 Task: Add a signature Alexandra Wilson containing Sincerely, Alexandra Wilson to email address softage.4@softage.net and add a label Finances
Action: Mouse moved to (1016, 84)
Screenshot: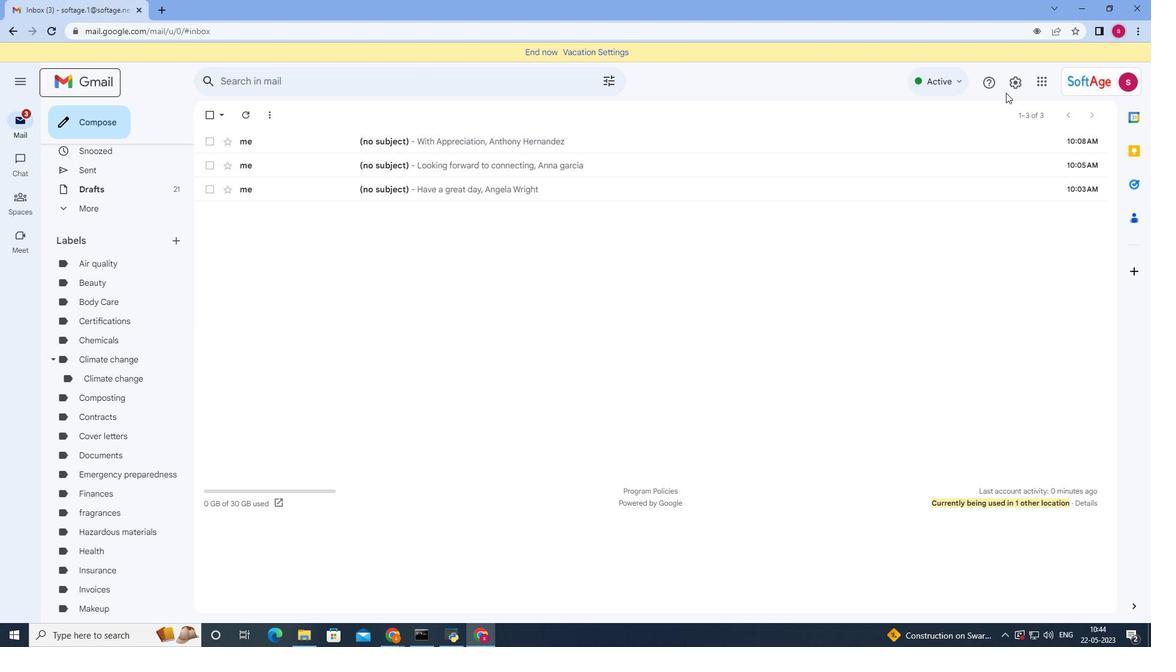 
Action: Mouse pressed left at (1016, 84)
Screenshot: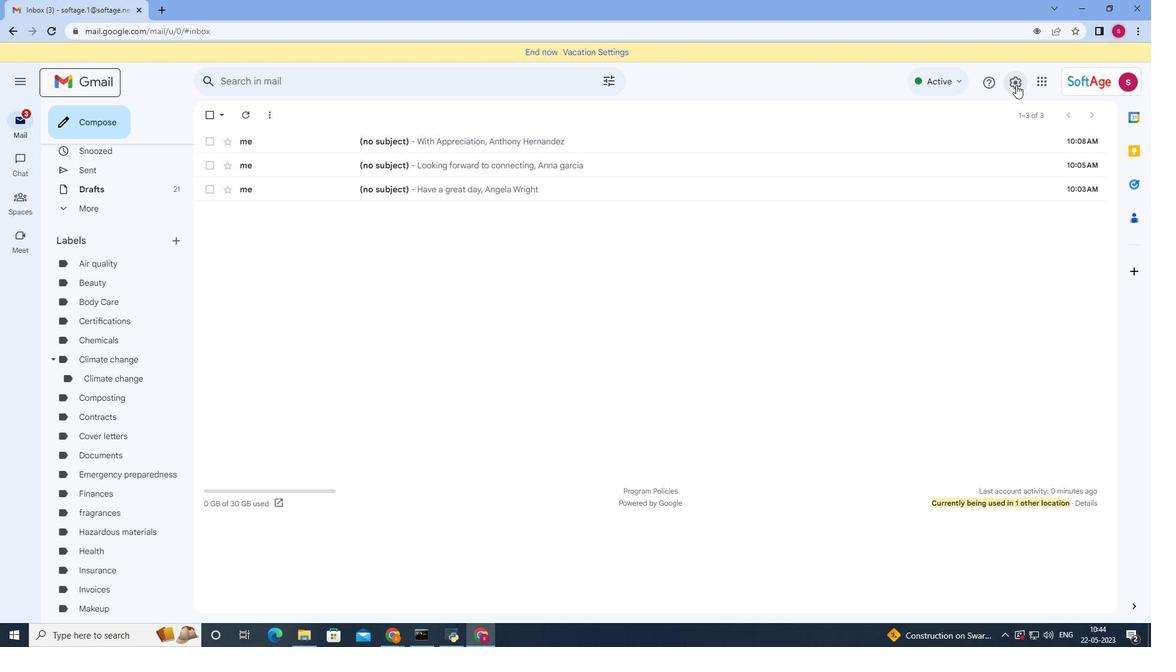 
Action: Mouse moved to (1055, 137)
Screenshot: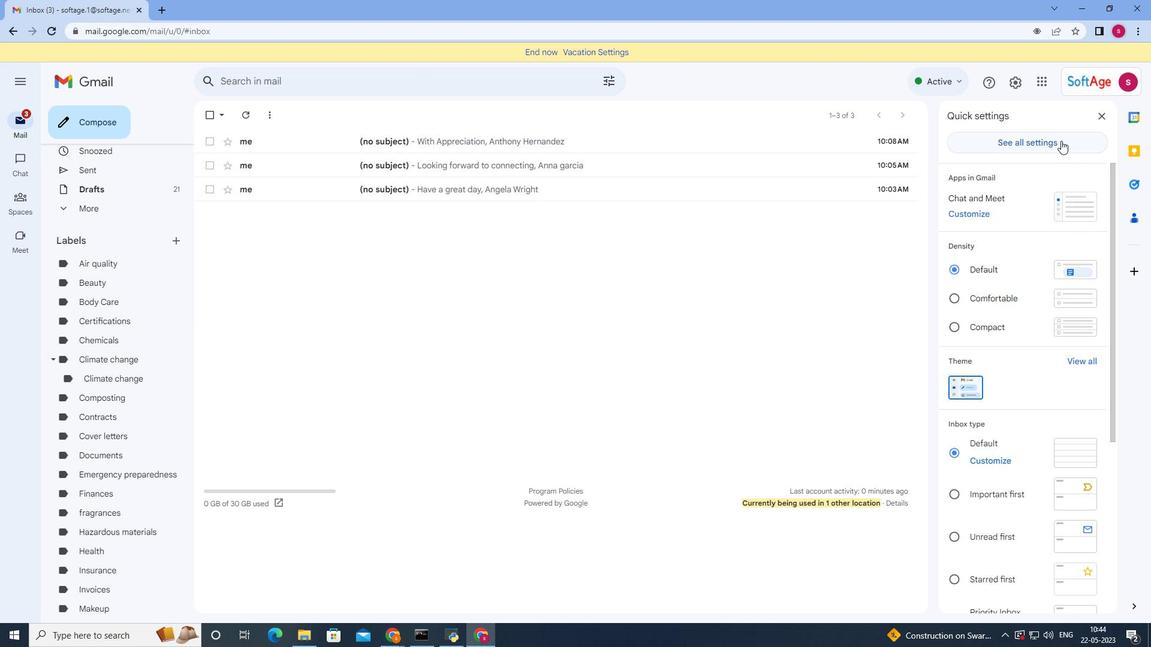 
Action: Mouse pressed left at (1055, 137)
Screenshot: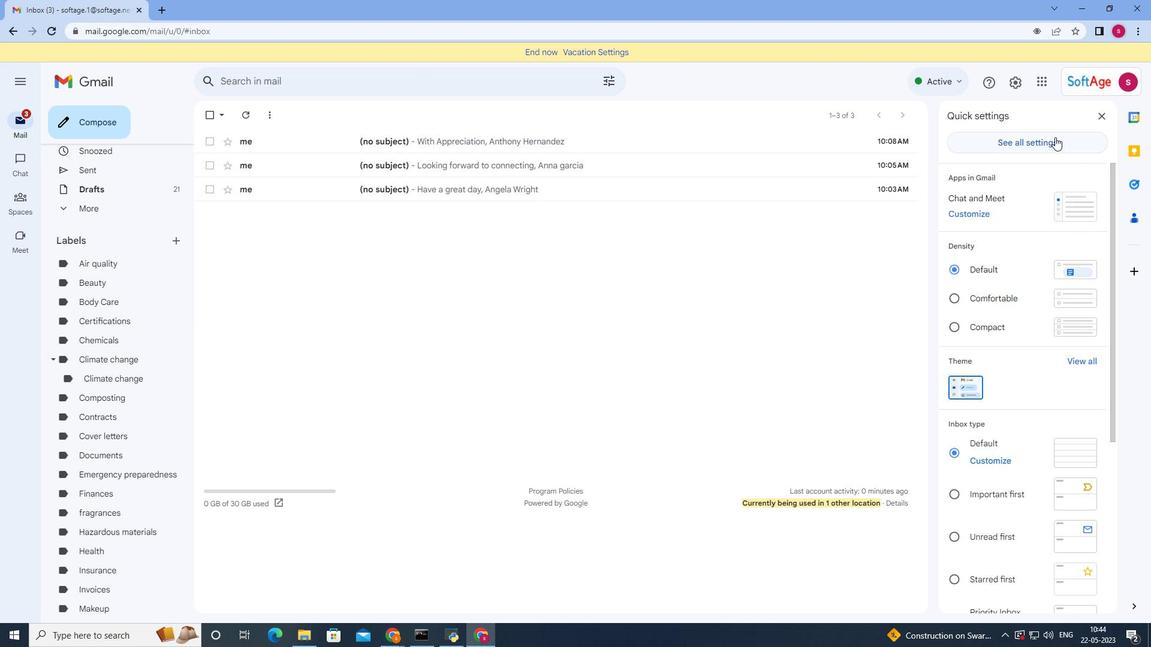 
Action: Mouse moved to (467, 238)
Screenshot: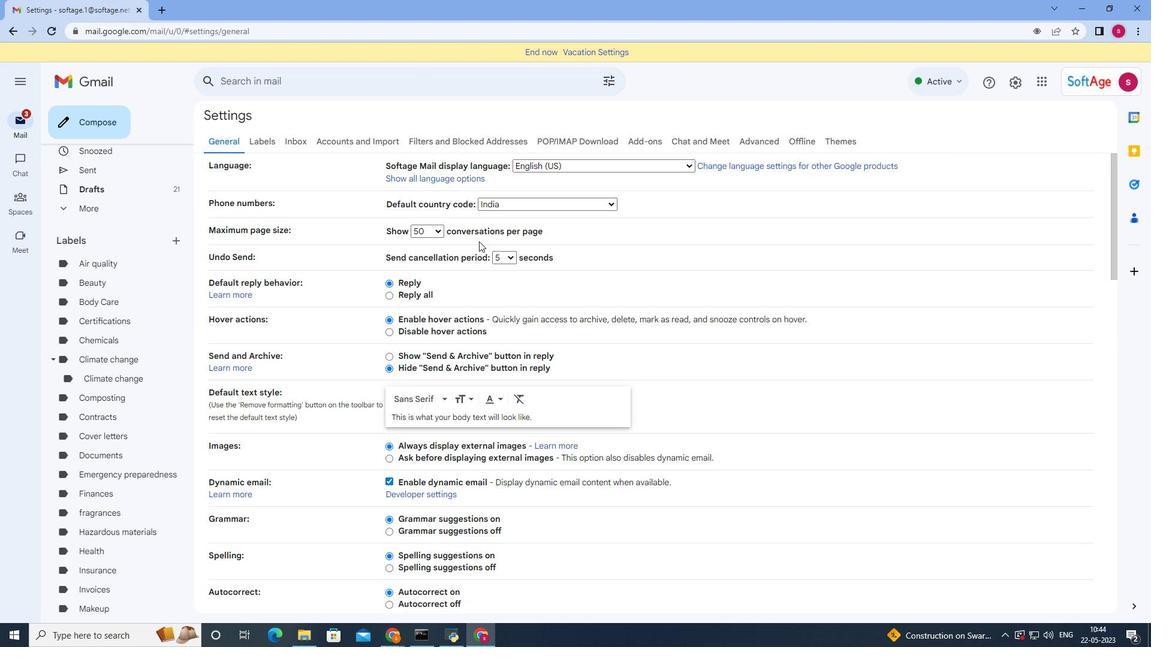 
Action: Mouse scrolled (467, 238) with delta (0, 0)
Screenshot: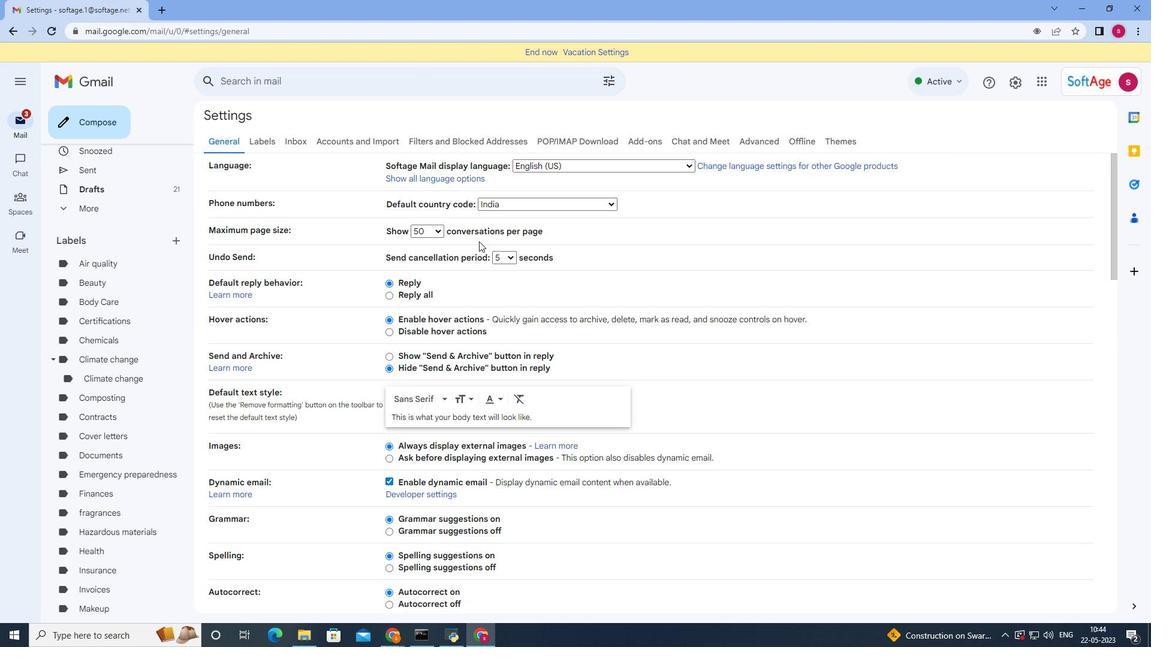 
Action: Mouse moved to (467, 238)
Screenshot: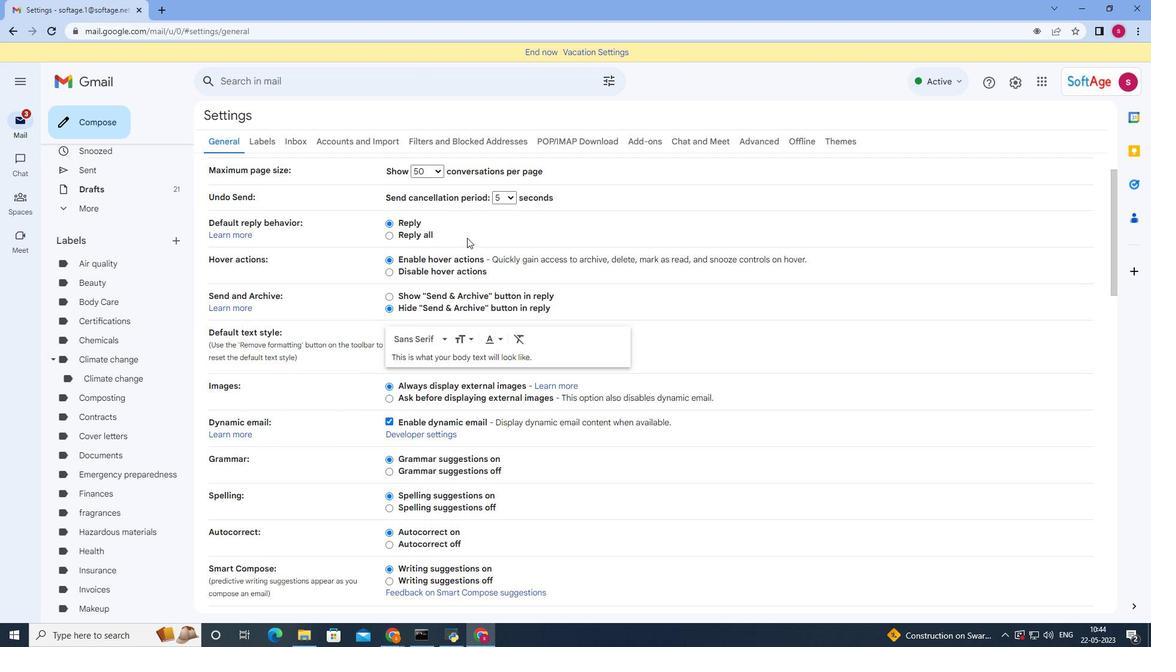 
Action: Mouse scrolled (467, 237) with delta (0, 0)
Screenshot: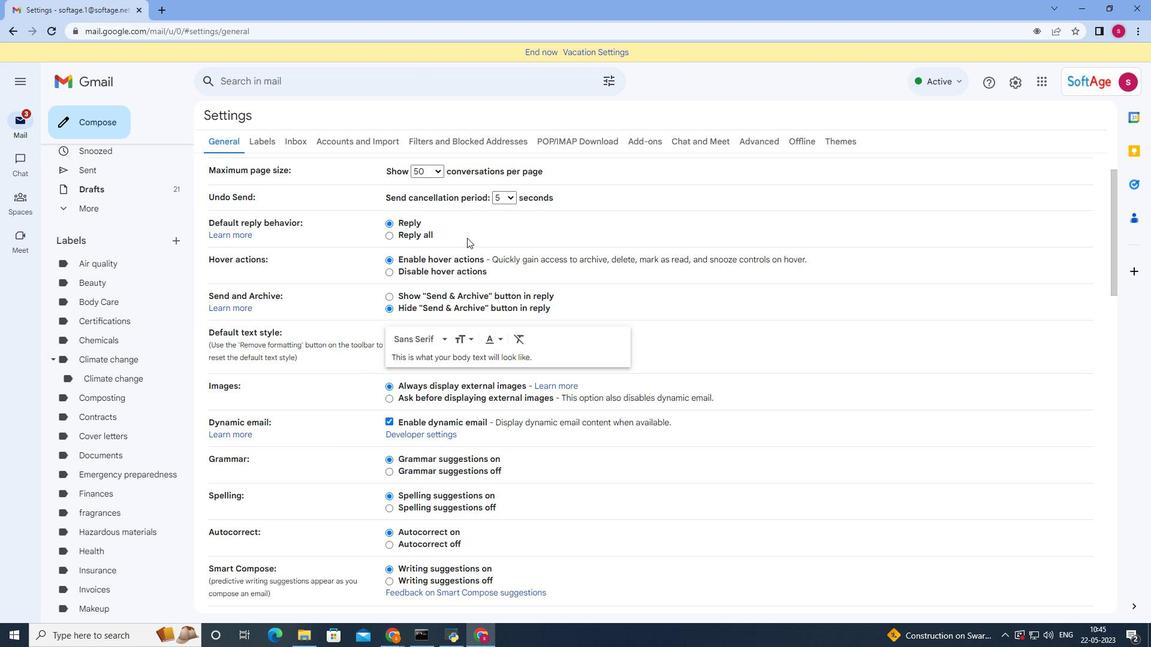 
Action: Mouse scrolled (467, 237) with delta (0, 0)
Screenshot: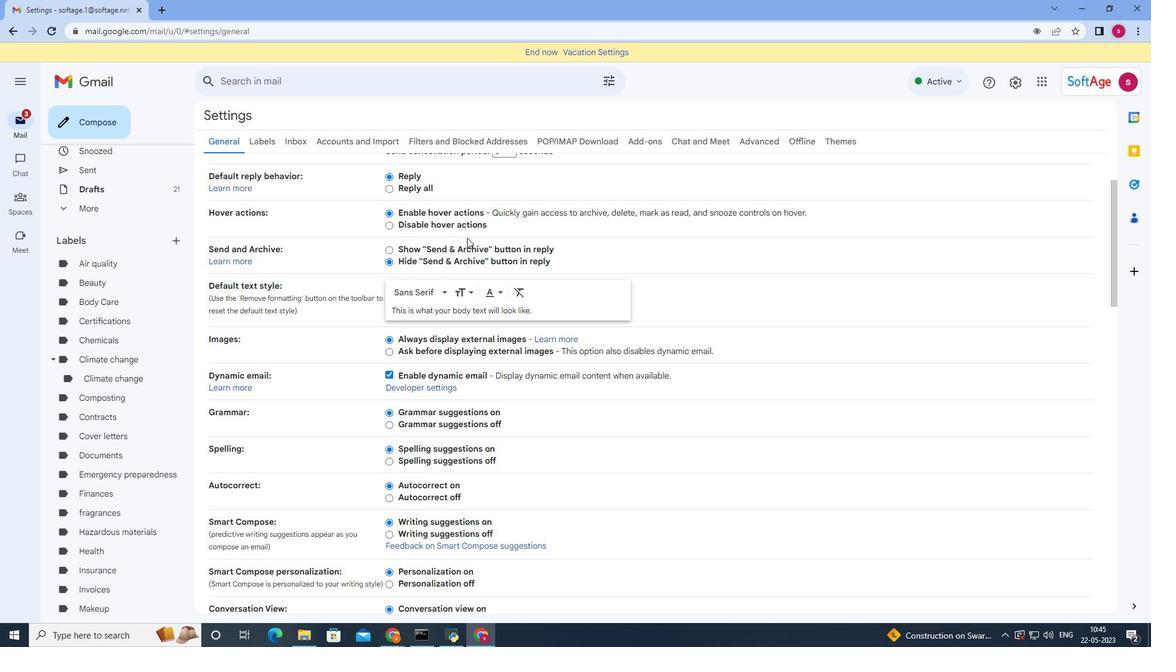 
Action: Mouse scrolled (467, 237) with delta (0, 0)
Screenshot: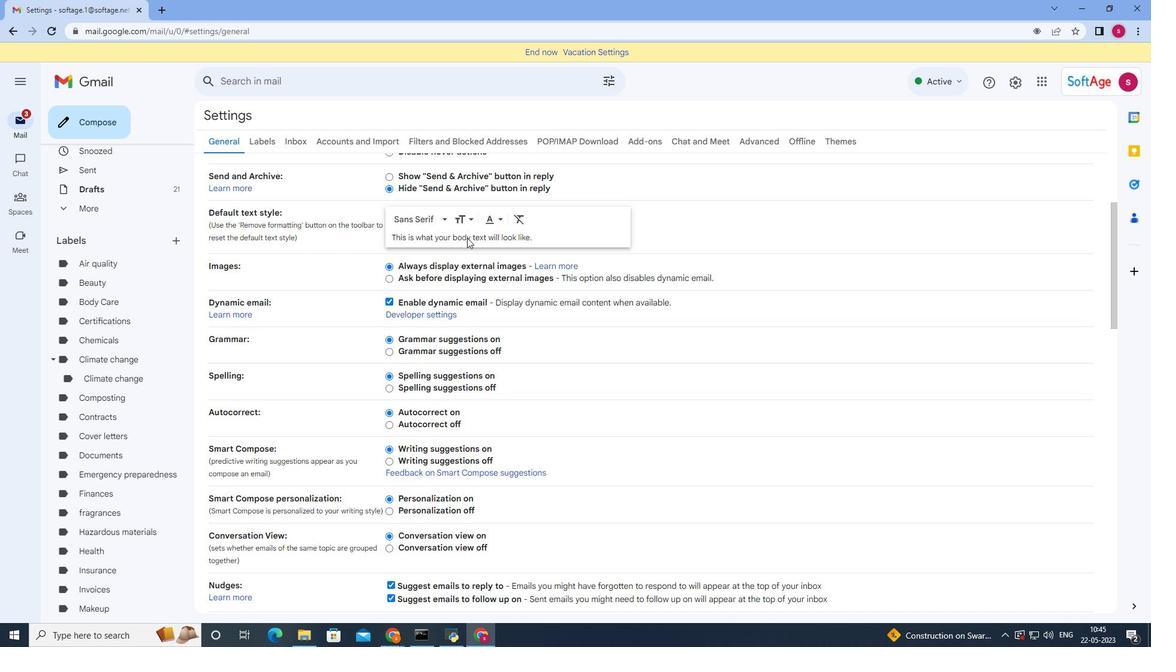 
Action: Mouse moved to (468, 236)
Screenshot: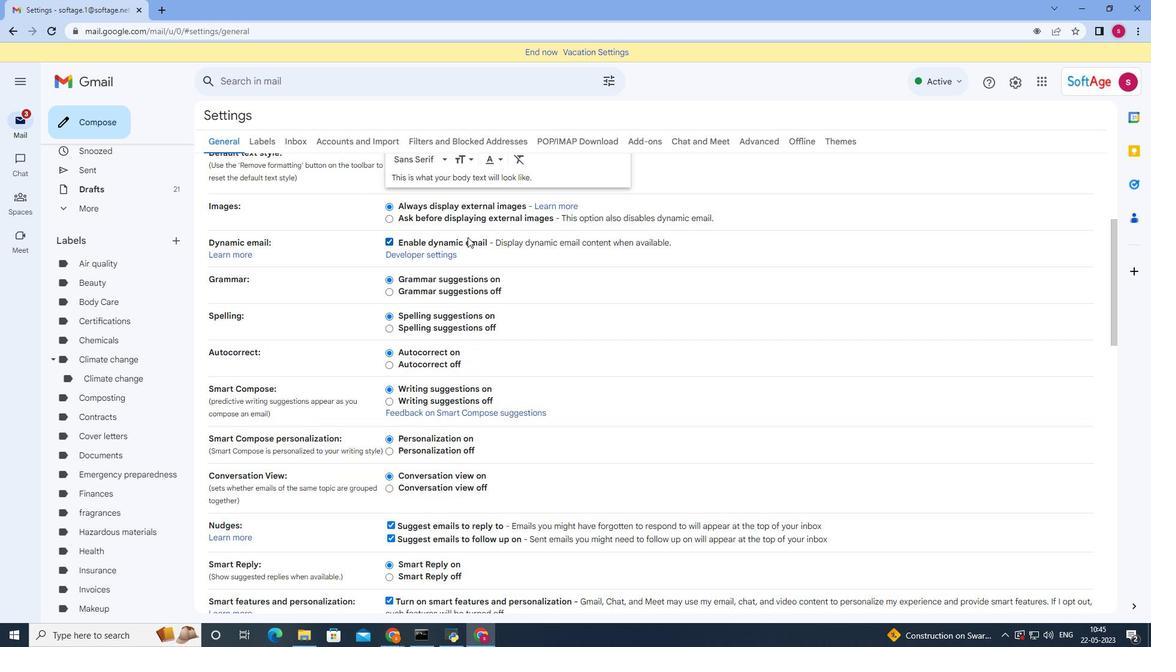 
Action: Mouse scrolled (468, 236) with delta (0, 0)
Screenshot: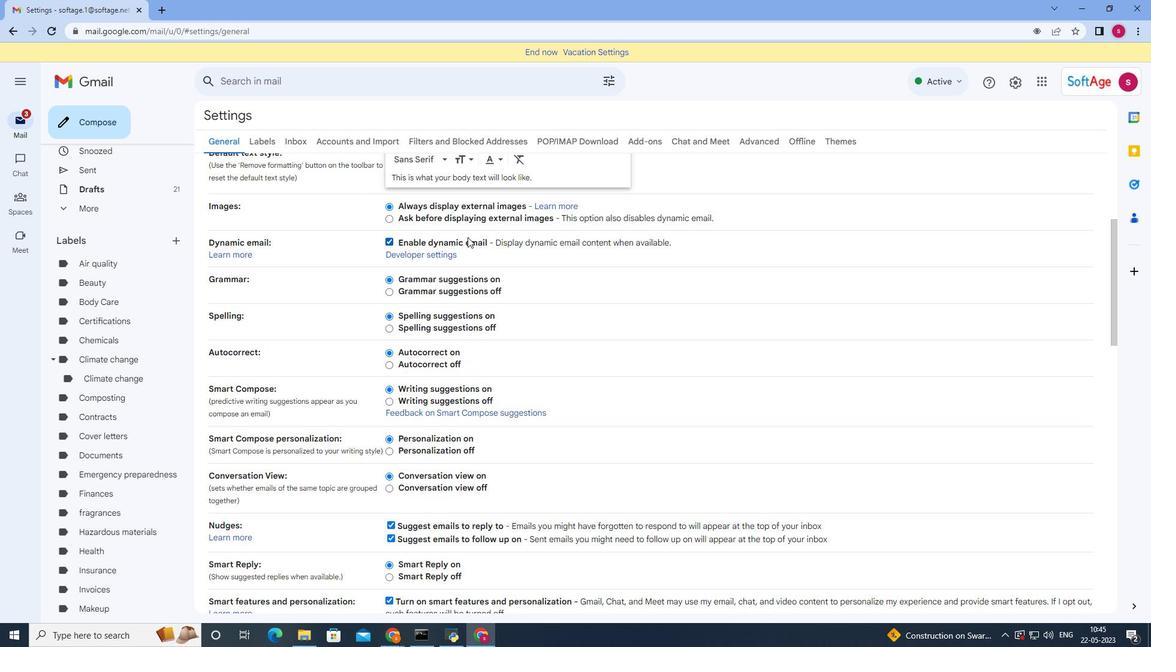 
Action: Mouse moved to (468, 236)
Screenshot: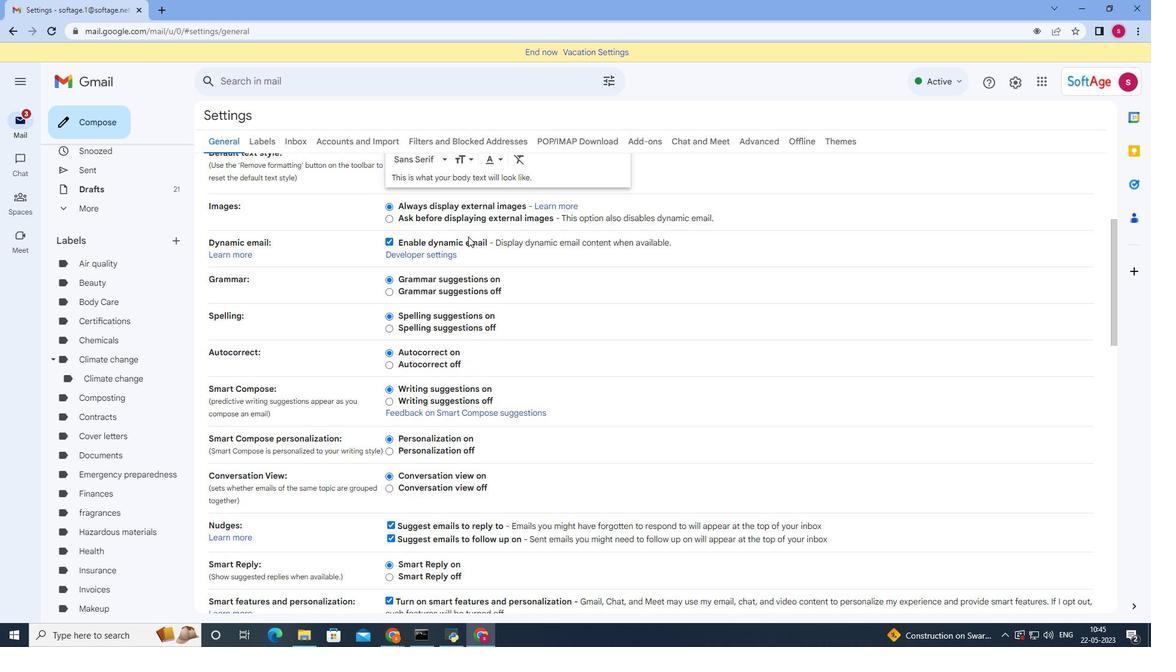 
Action: Mouse scrolled (468, 236) with delta (0, 0)
Screenshot: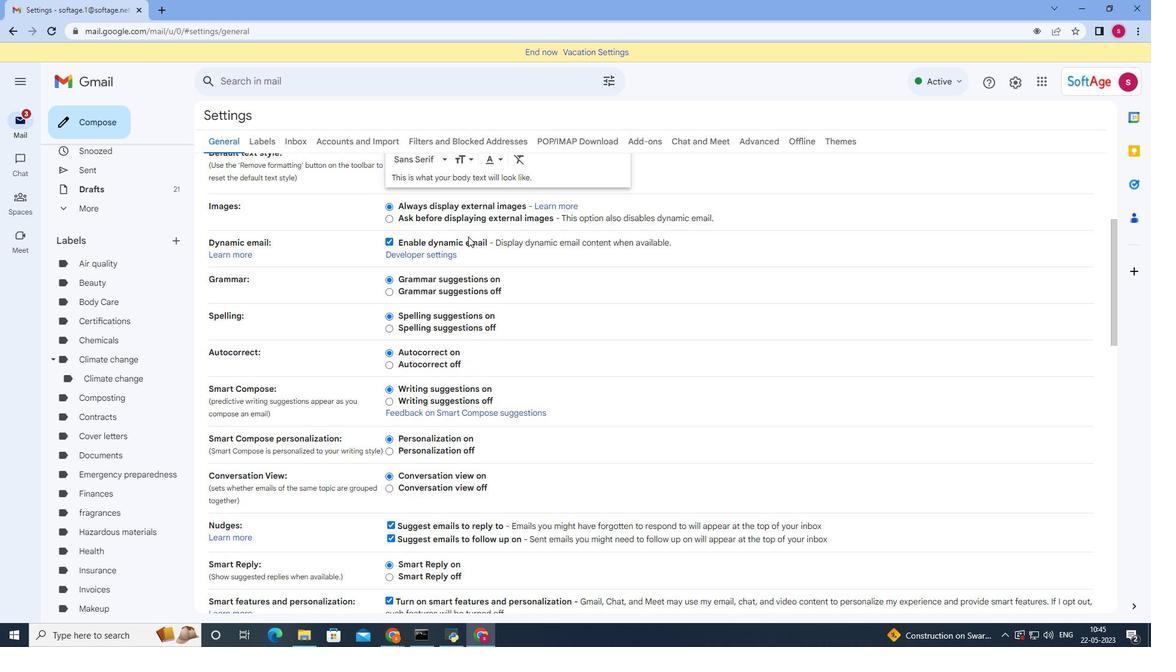 
Action: Mouse scrolled (468, 236) with delta (0, 0)
Screenshot: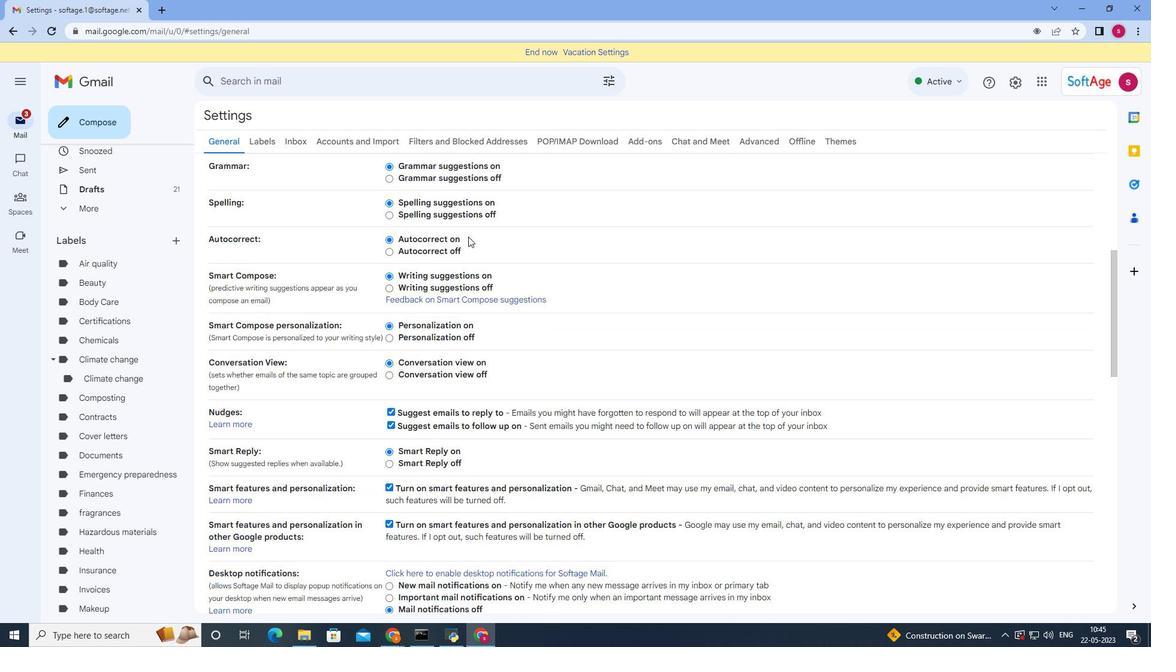 
Action: Mouse moved to (468, 236)
Screenshot: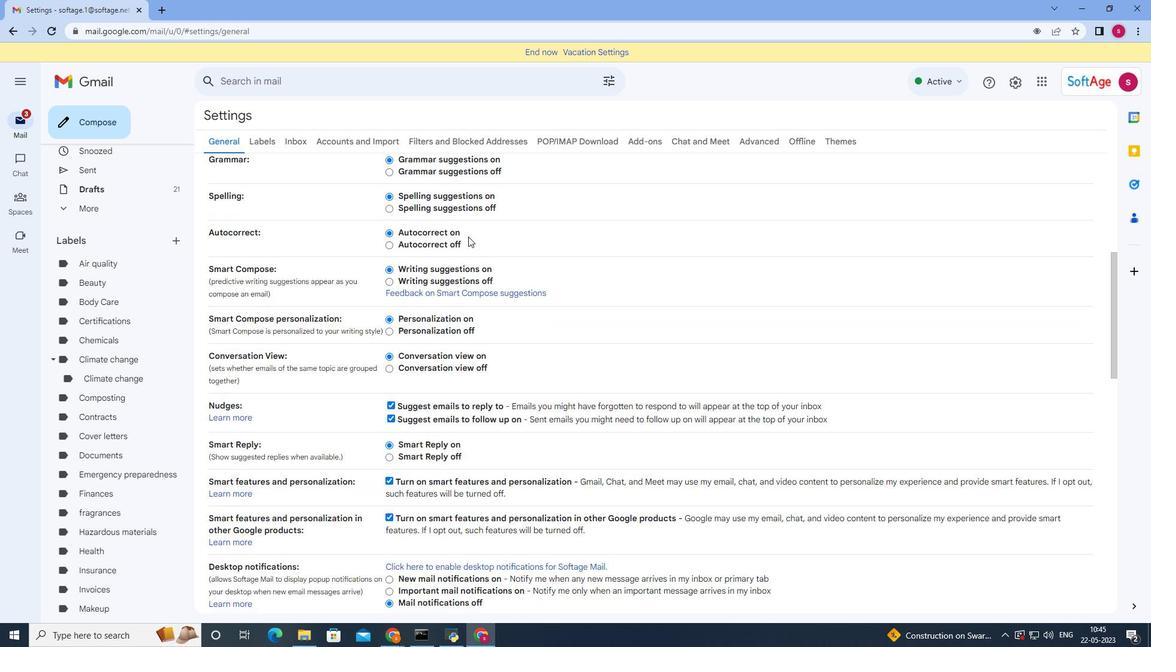 
Action: Mouse scrolled (468, 236) with delta (0, 0)
Screenshot: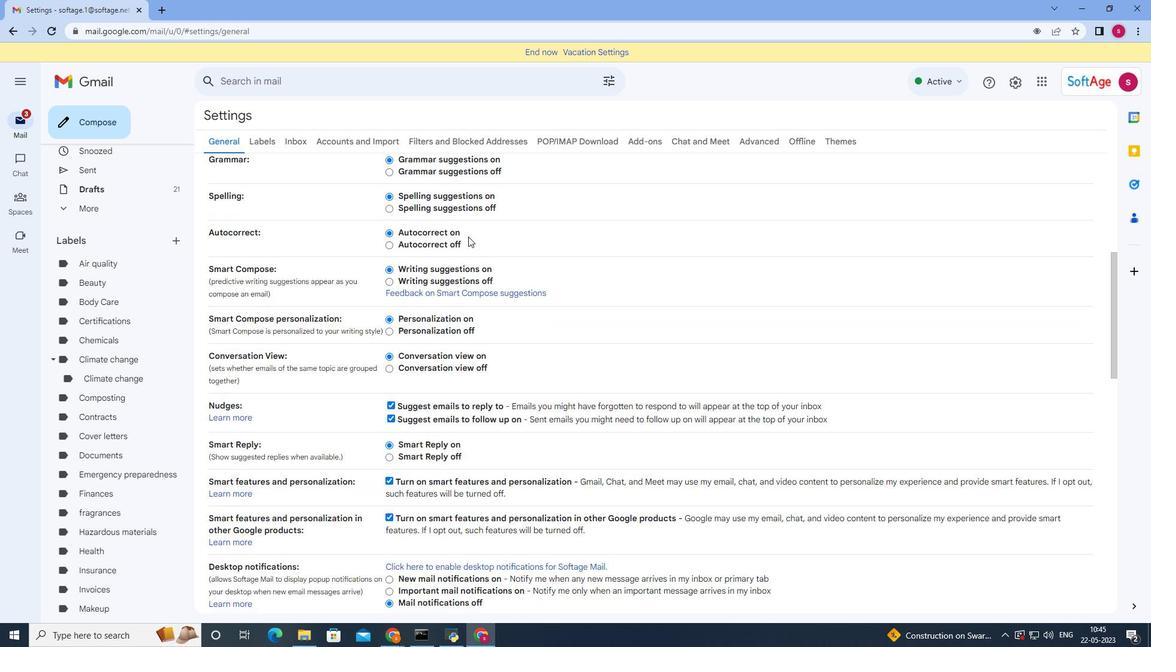 
Action: Mouse moved to (468, 237)
Screenshot: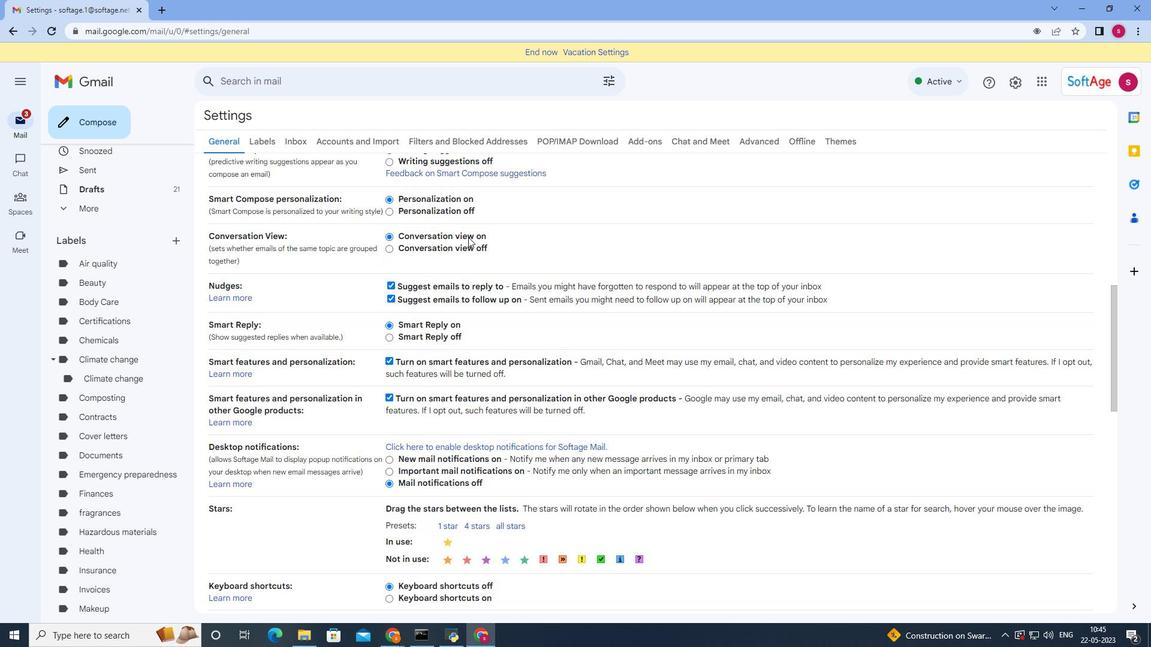 
Action: Mouse scrolled (468, 236) with delta (0, 0)
Screenshot: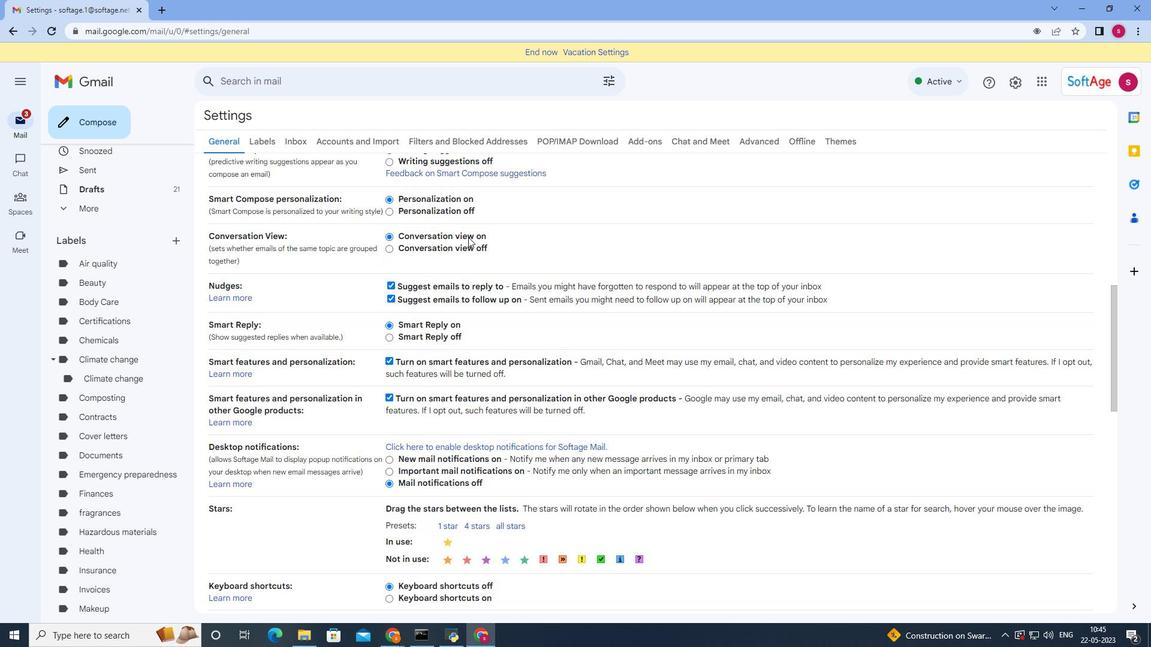 
Action: Mouse moved to (468, 238)
Screenshot: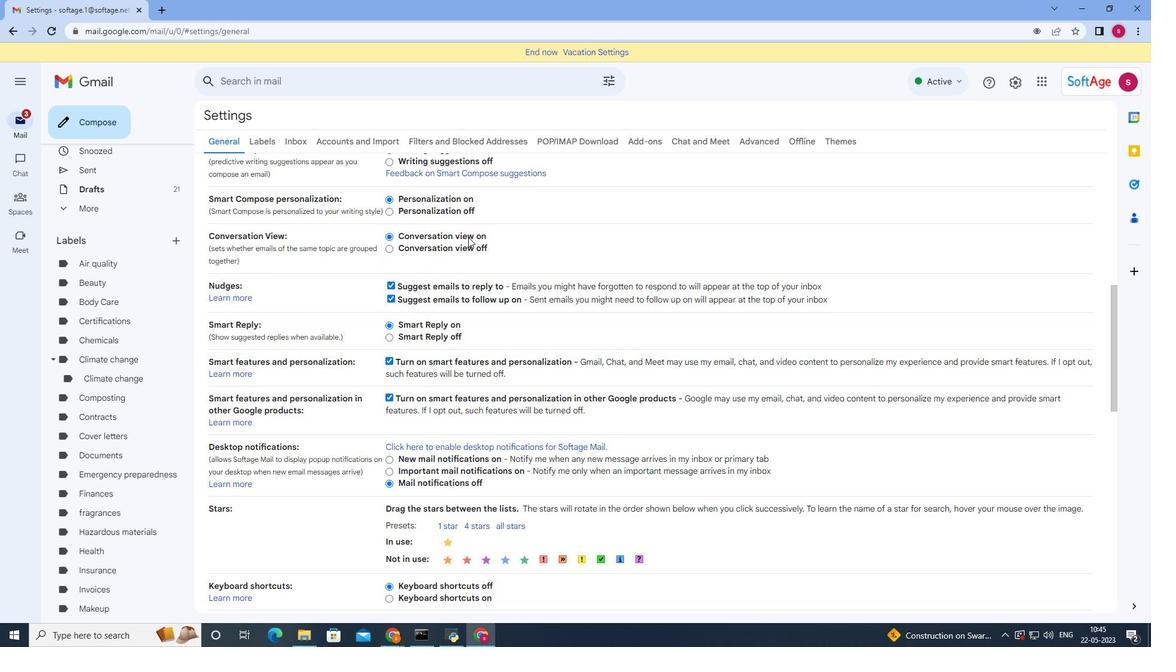 
Action: Mouse scrolled (468, 238) with delta (0, 0)
Screenshot: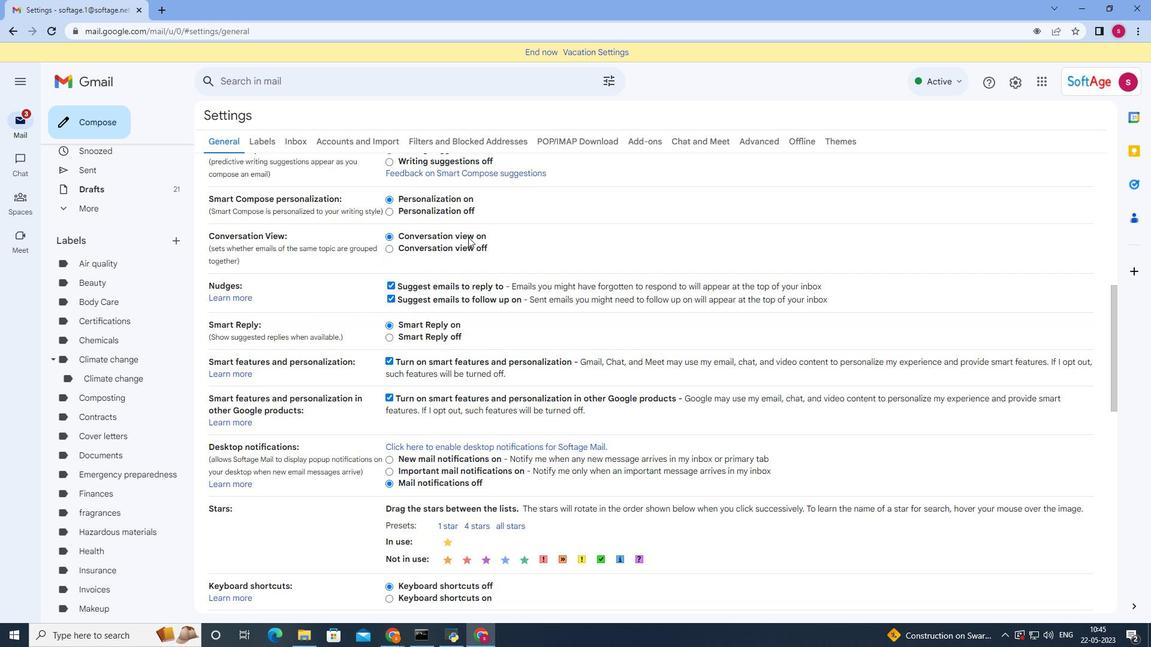 
Action: Mouse moved to (468, 238)
Screenshot: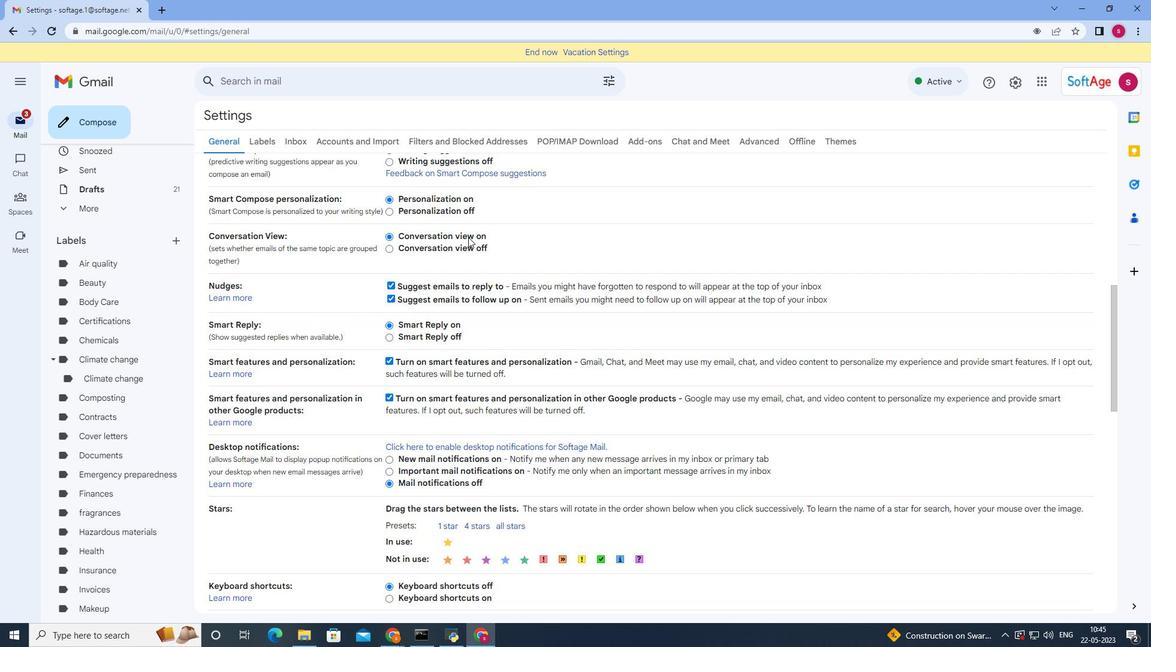 
Action: Mouse scrolled (468, 238) with delta (0, 0)
Screenshot: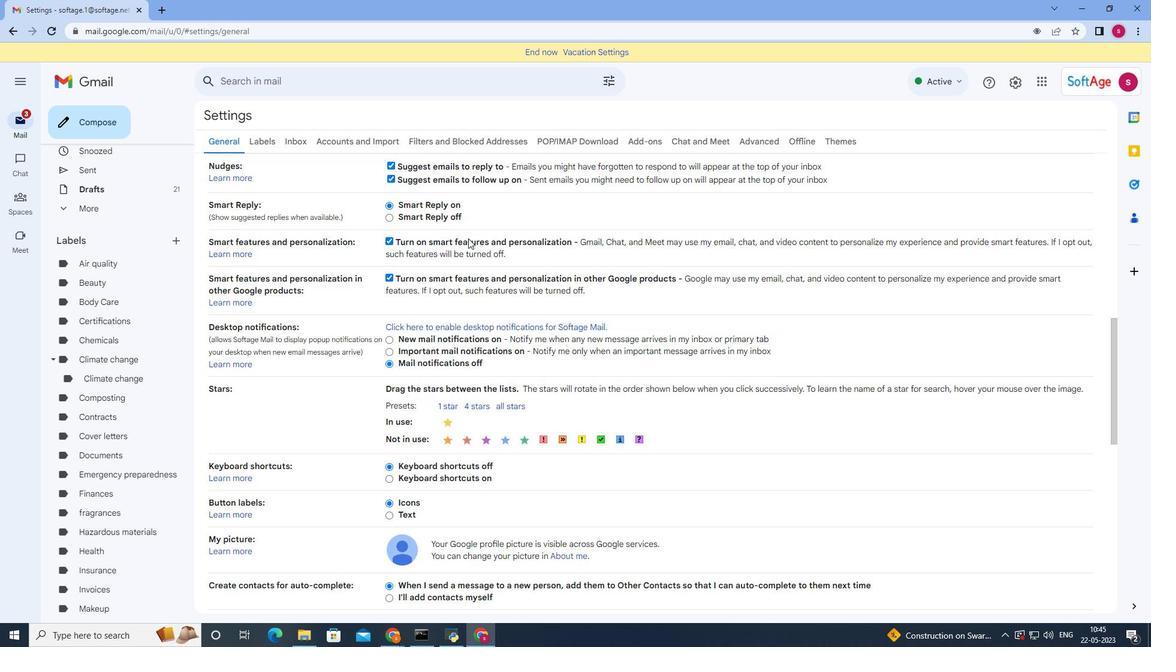 
Action: Mouse moved to (468, 239)
Screenshot: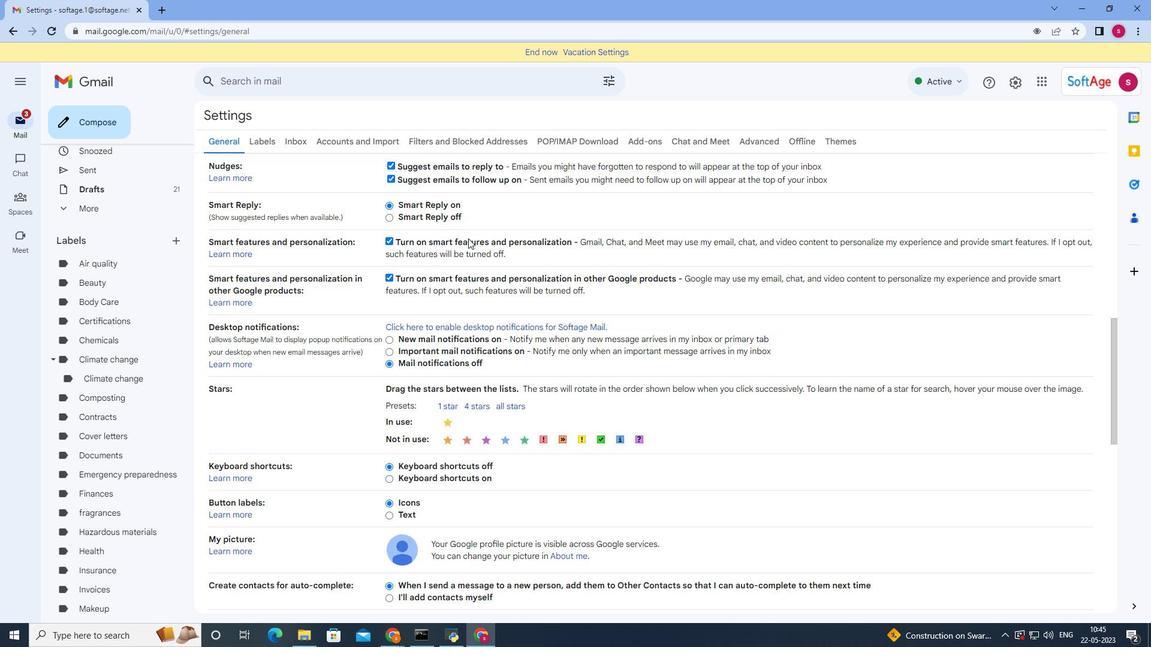 
Action: Mouse scrolled (468, 238) with delta (0, 0)
Screenshot: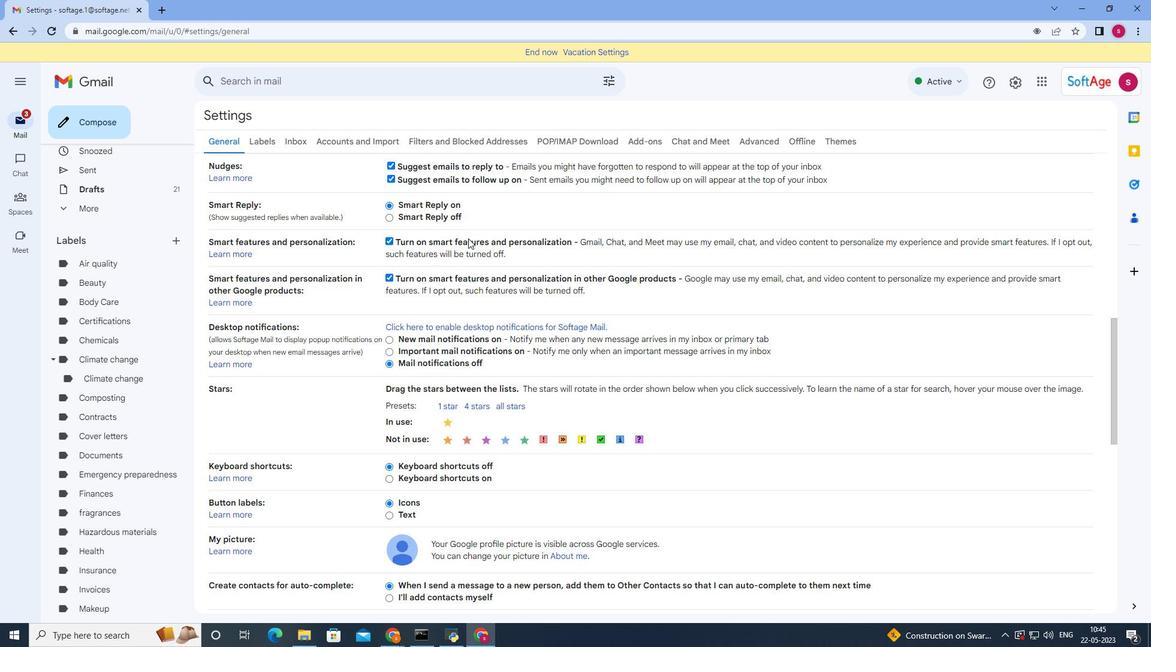 
Action: Mouse moved to (468, 239)
Screenshot: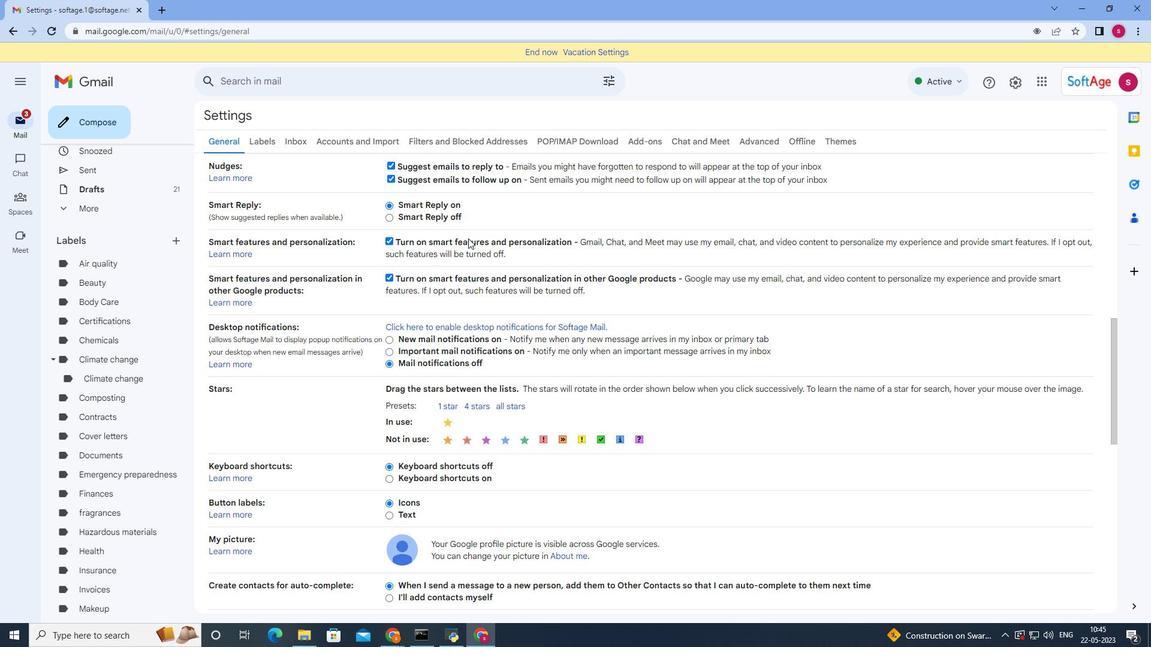 
Action: Mouse scrolled (468, 238) with delta (0, 0)
Screenshot: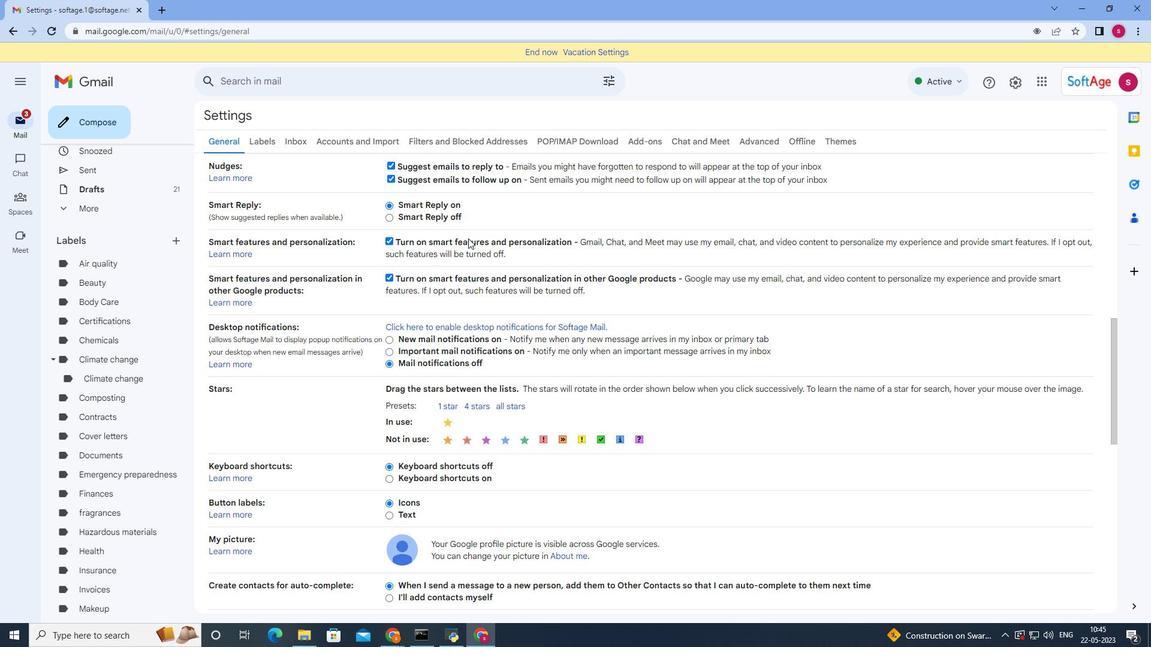 
Action: Mouse moved to (468, 239)
Screenshot: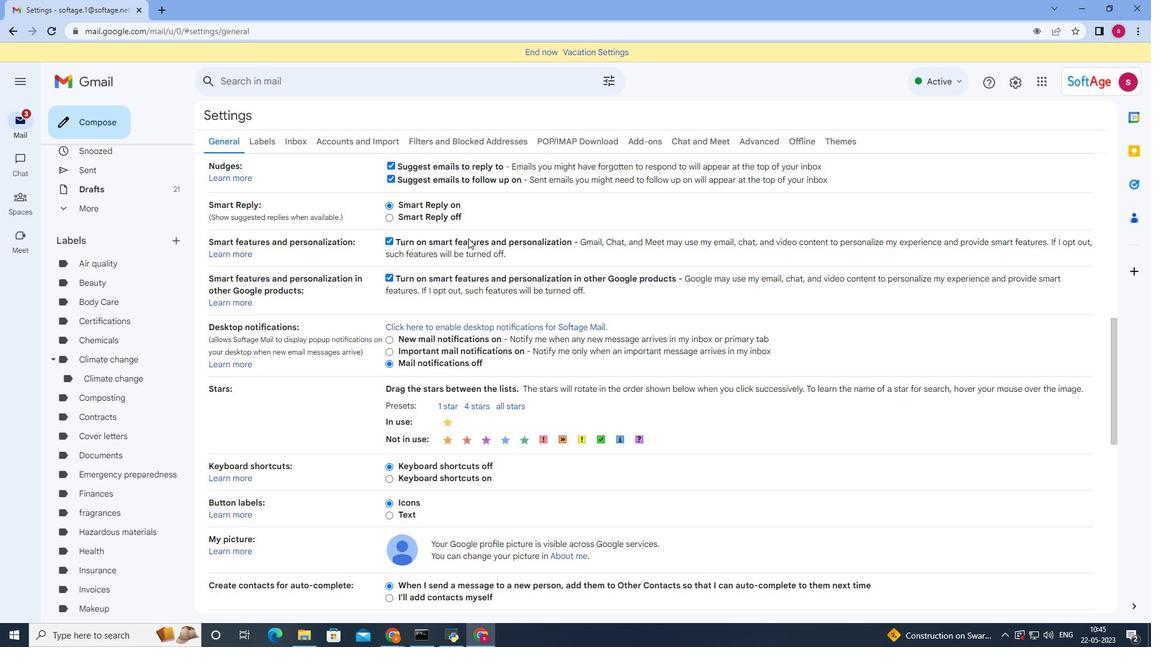 
Action: Mouse scrolled (468, 239) with delta (0, 0)
Screenshot: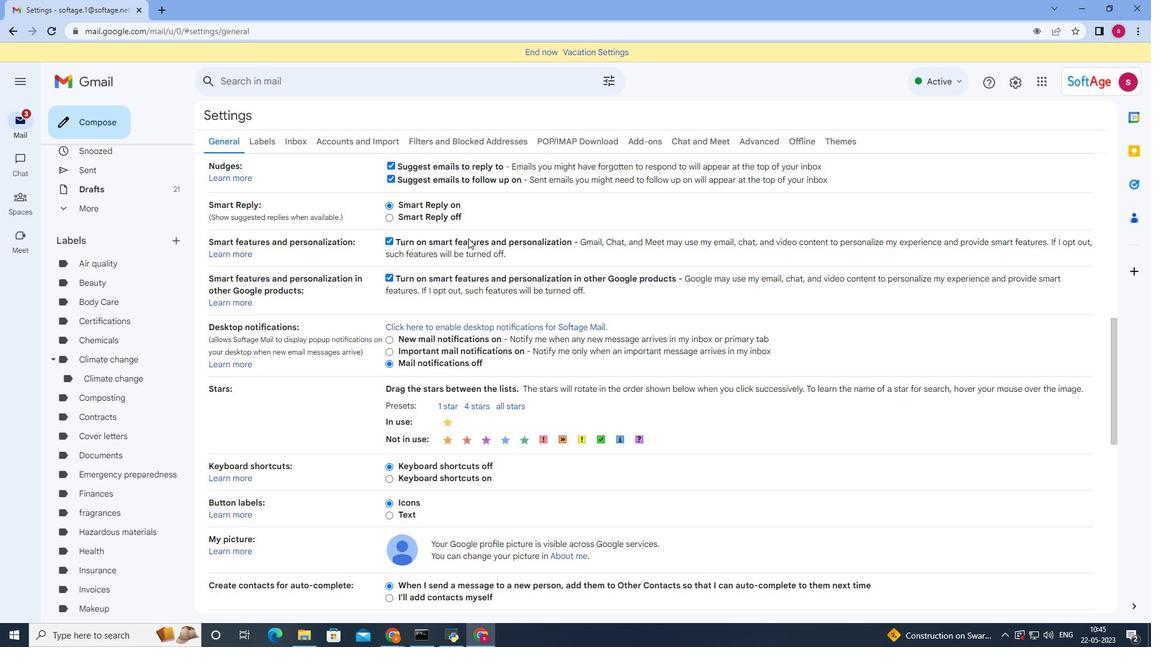
Action: Mouse moved to (468, 241)
Screenshot: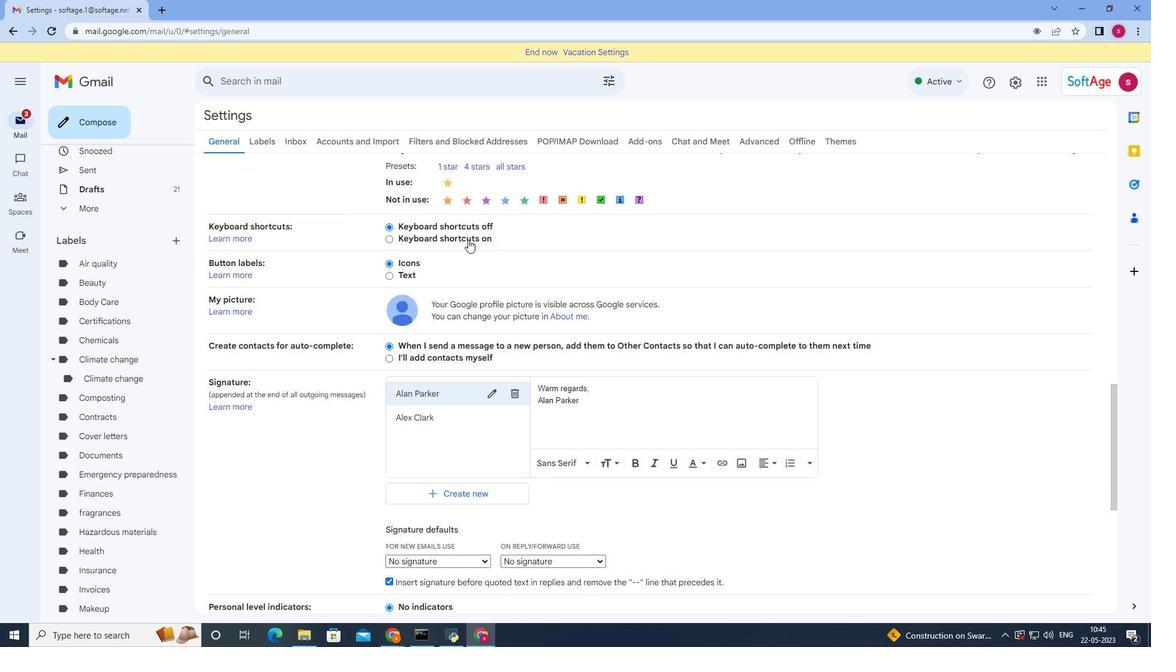 
Action: Mouse scrolled (468, 241) with delta (0, 0)
Screenshot: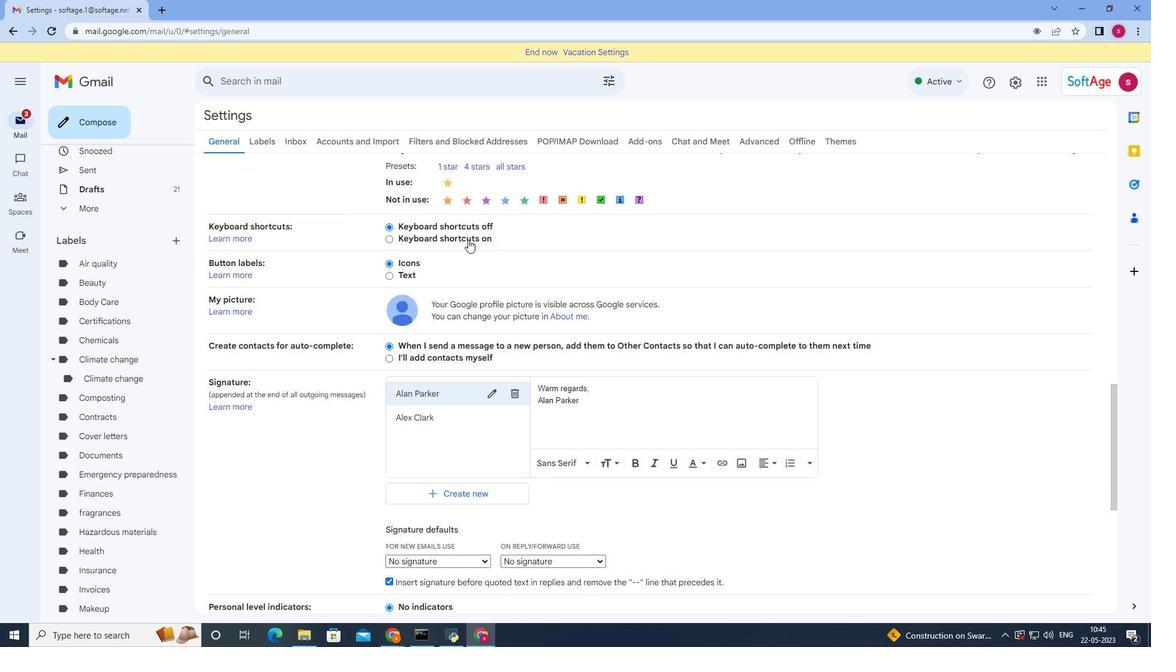
Action: Mouse moved to (468, 242)
Screenshot: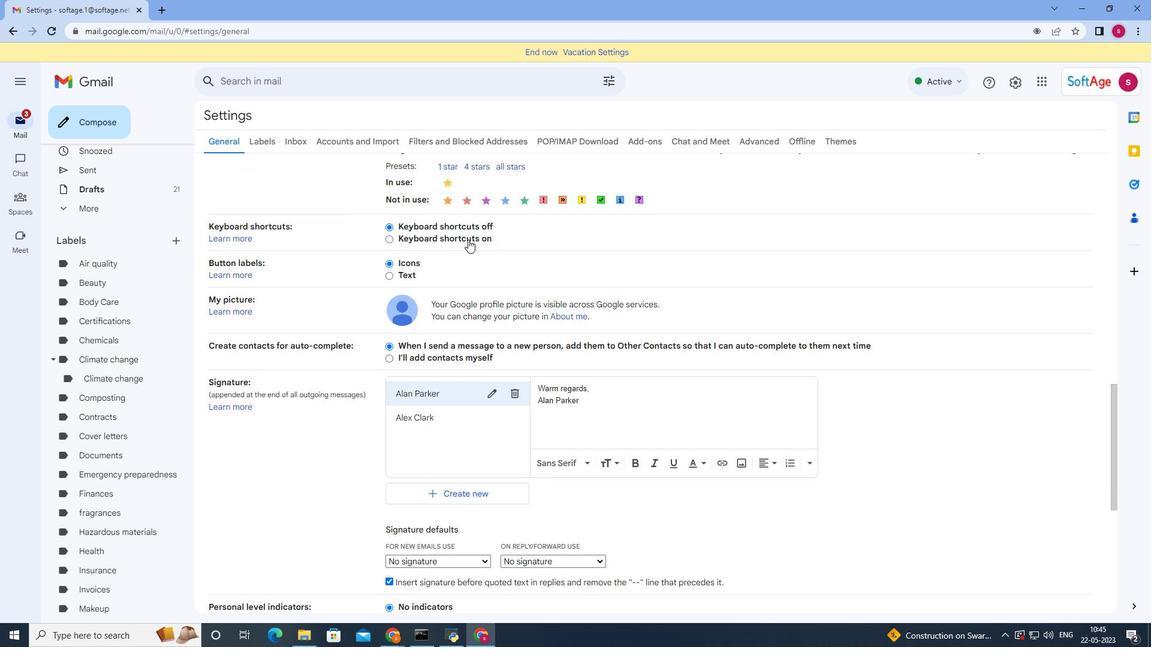
Action: Mouse scrolled (468, 242) with delta (0, 0)
Screenshot: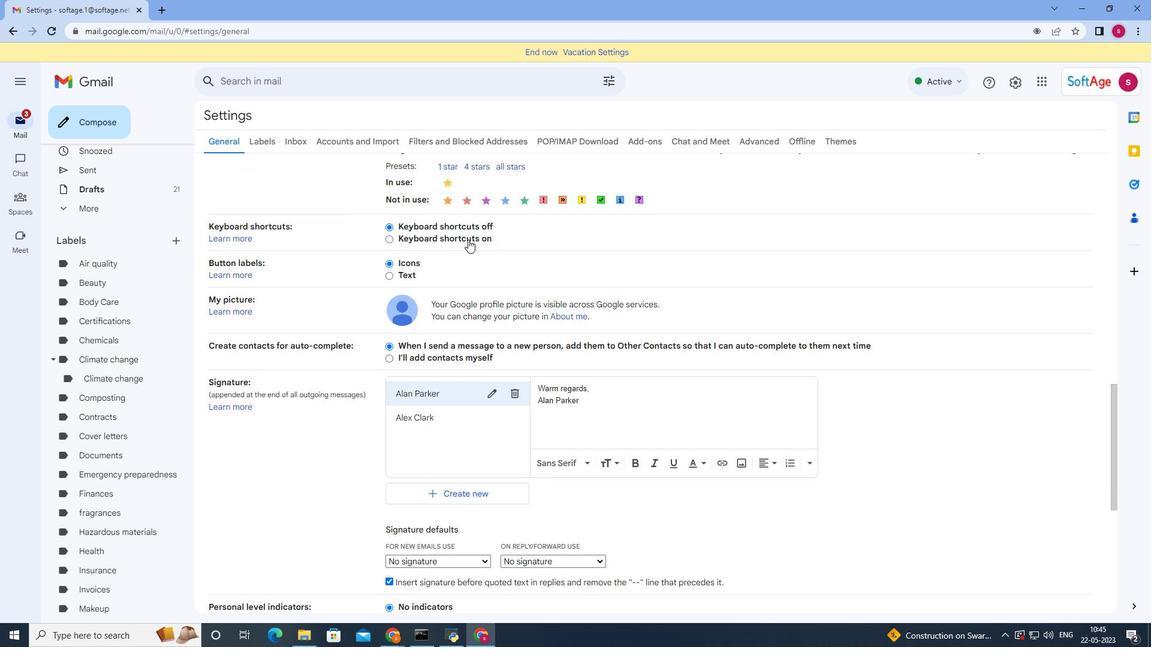 
Action: Mouse moved to (468, 243)
Screenshot: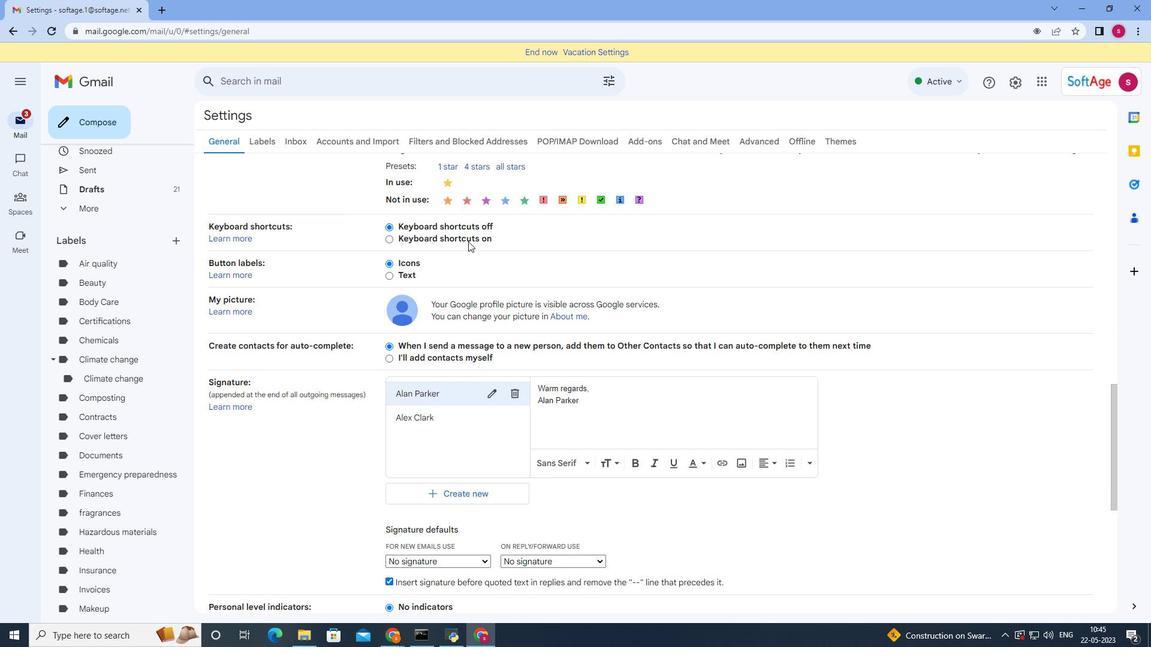
Action: Mouse scrolled (468, 242) with delta (0, 0)
Screenshot: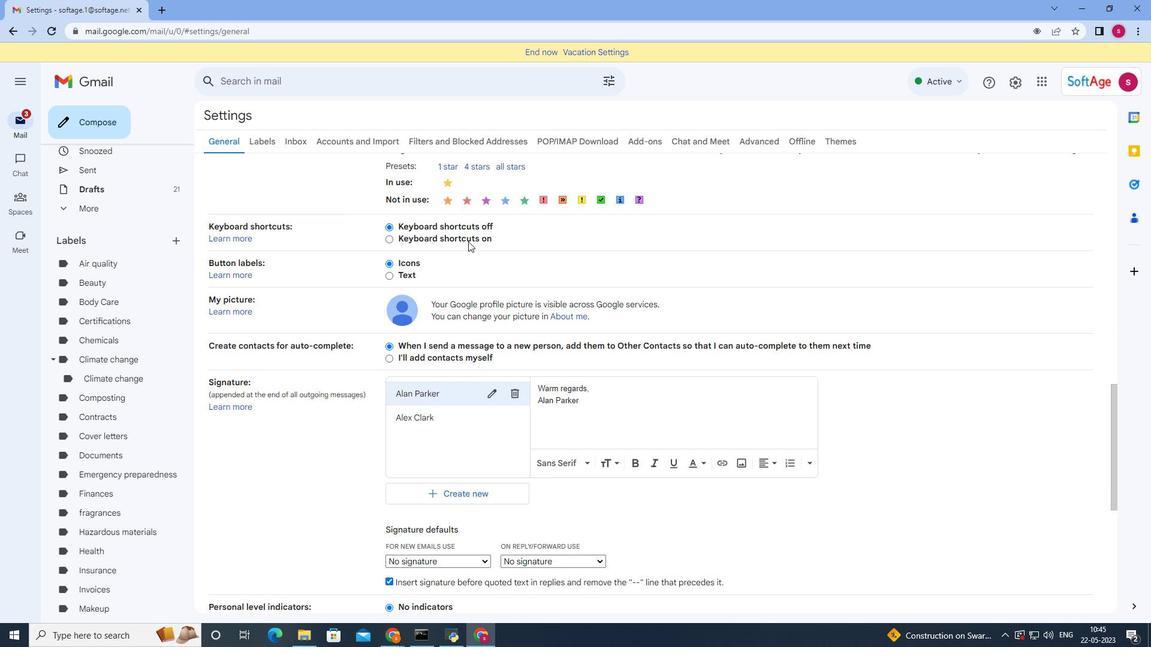 
Action: Mouse moved to (476, 320)
Screenshot: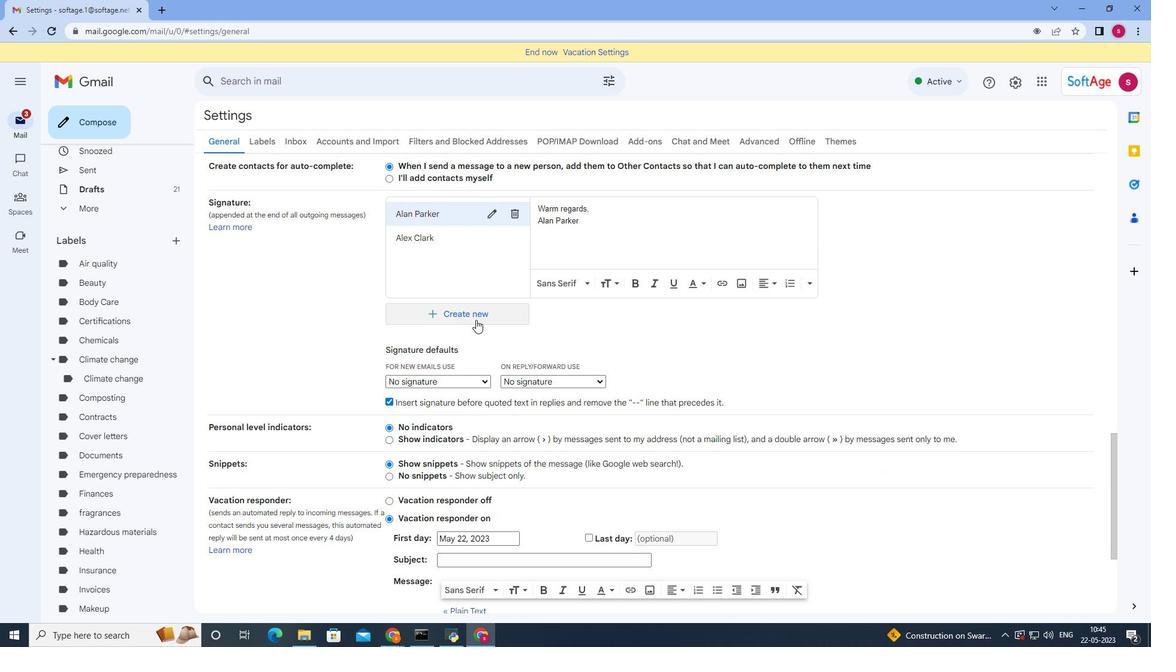 
Action: Mouse pressed left at (476, 320)
Screenshot: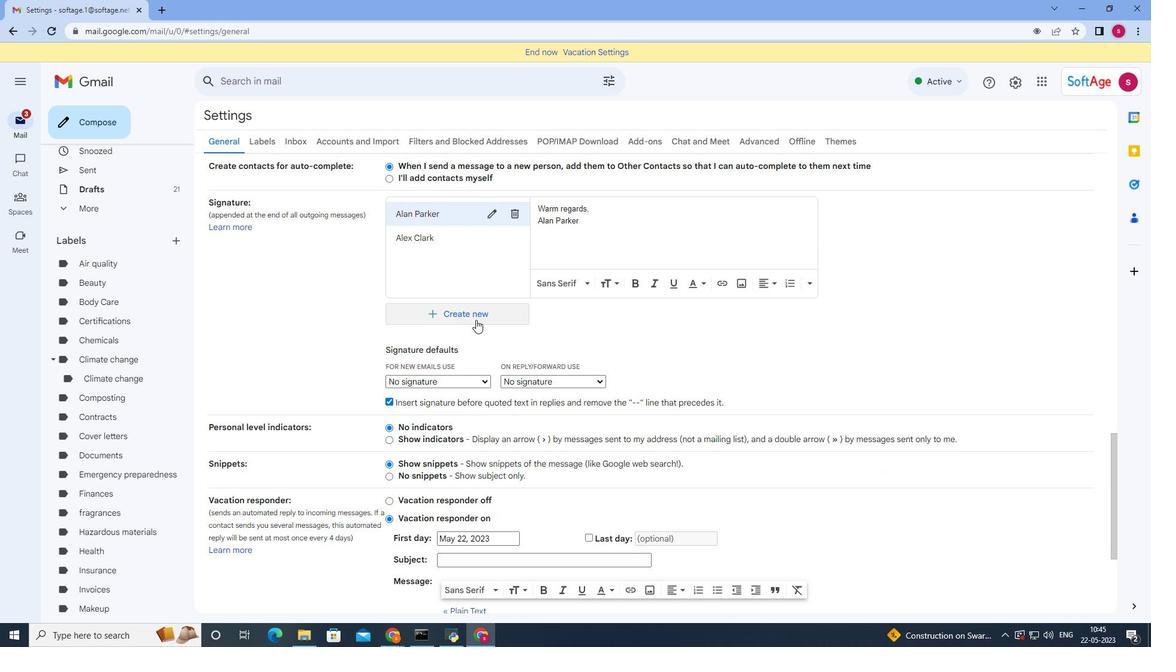
Action: Mouse moved to (534, 322)
Screenshot: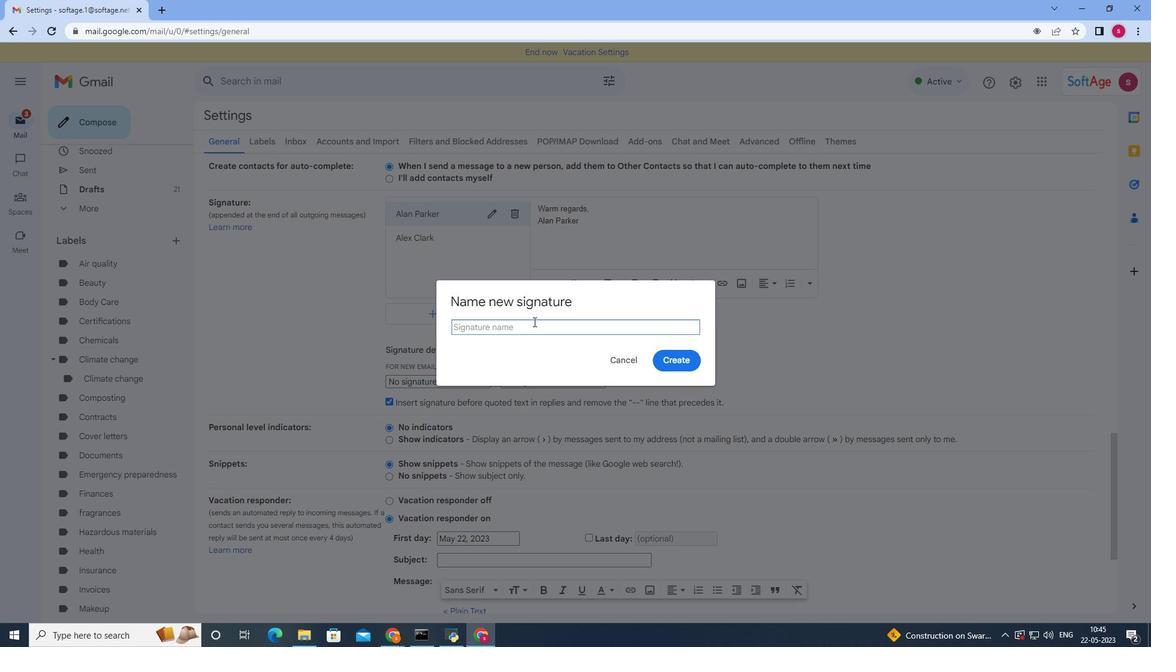 
Action: Key pressed <Key.shift>alexandra<Key.space><Key.shift><Key.shift><Key.shift>wilson<Key.left><Key.left><Key.left><Key.left><Key.left><Key.backspace><Key.shift><Key.shift>W
Screenshot: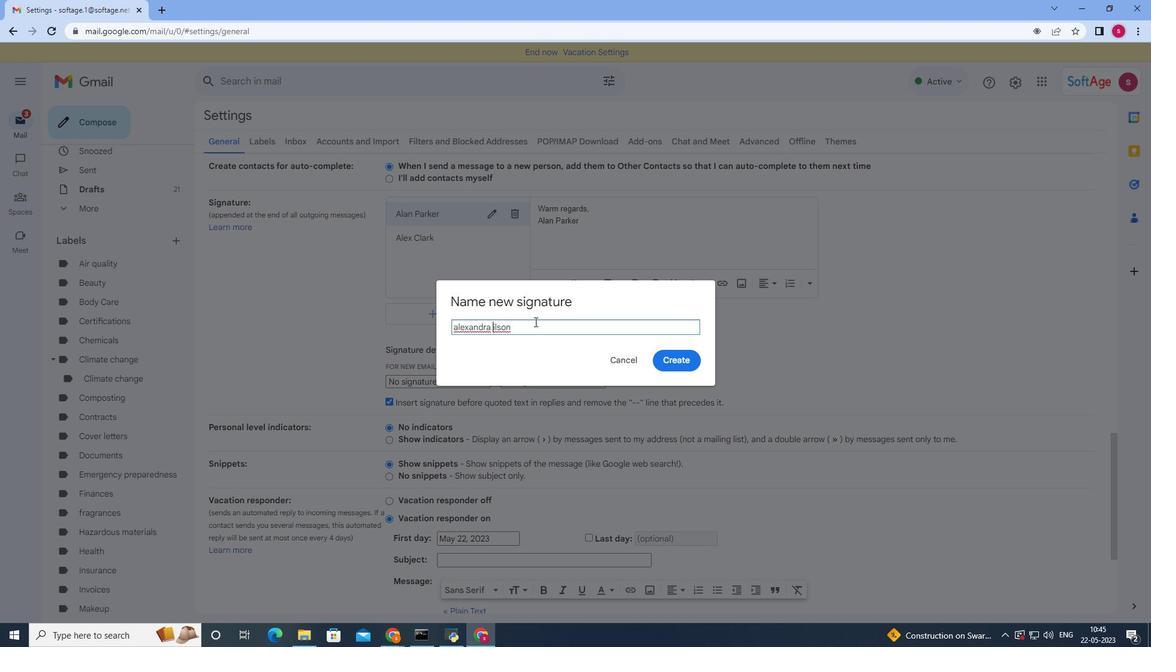 
Action: Mouse moved to (456, 326)
Screenshot: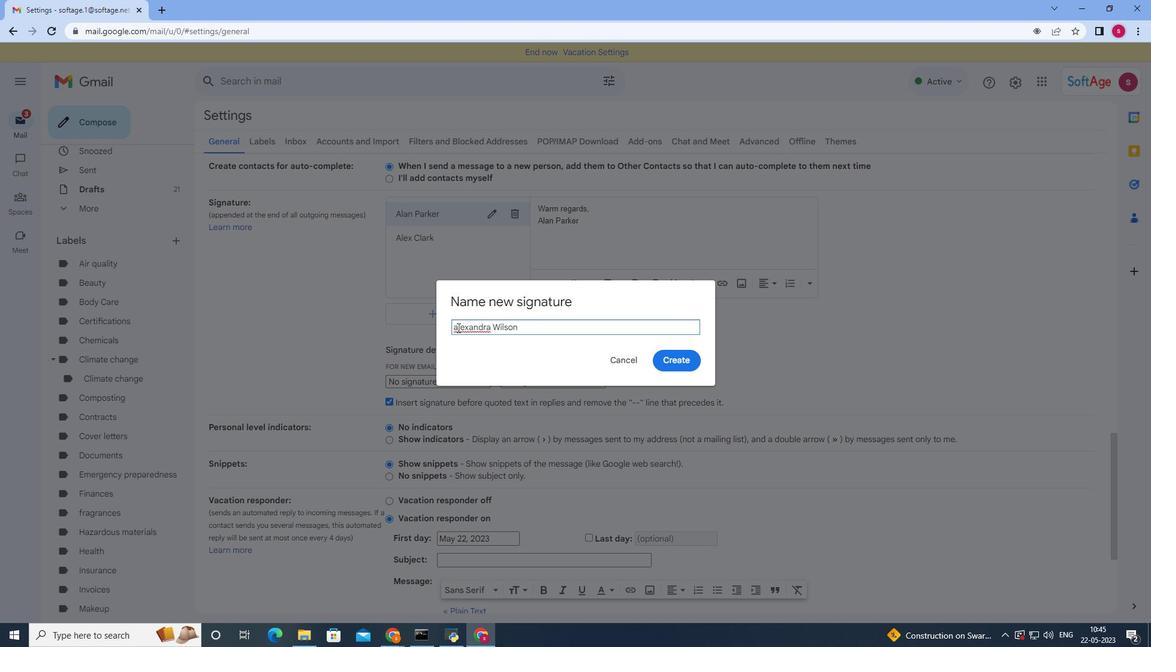
Action: Mouse pressed left at (456, 326)
Screenshot: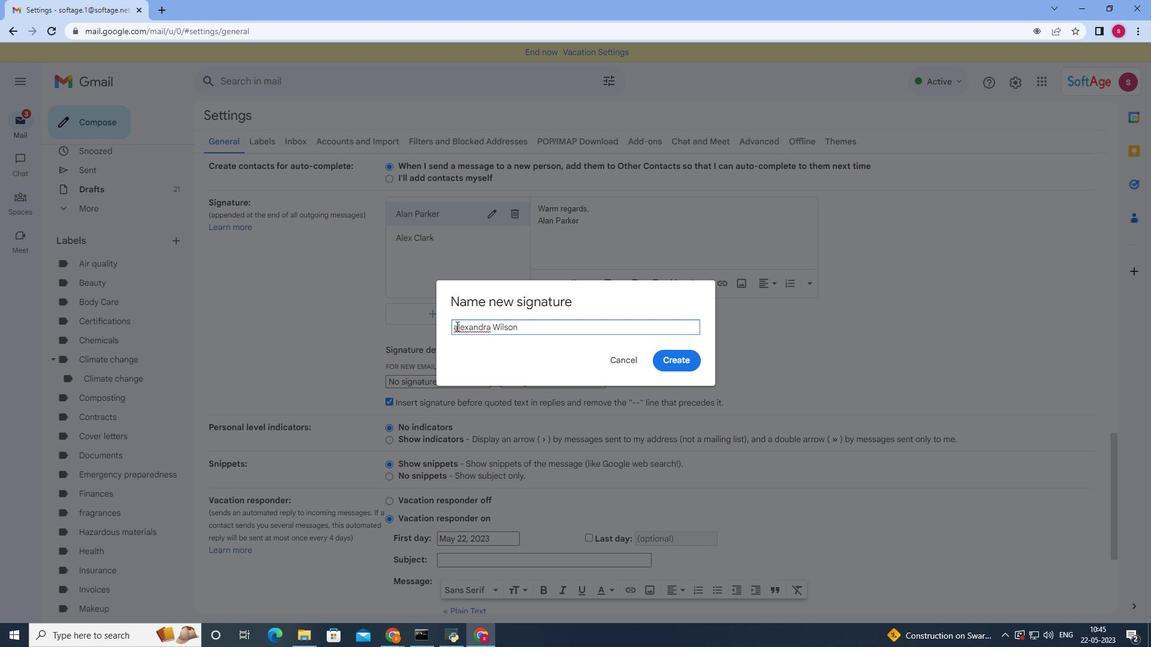 
Action: Mouse moved to (458, 328)
Screenshot: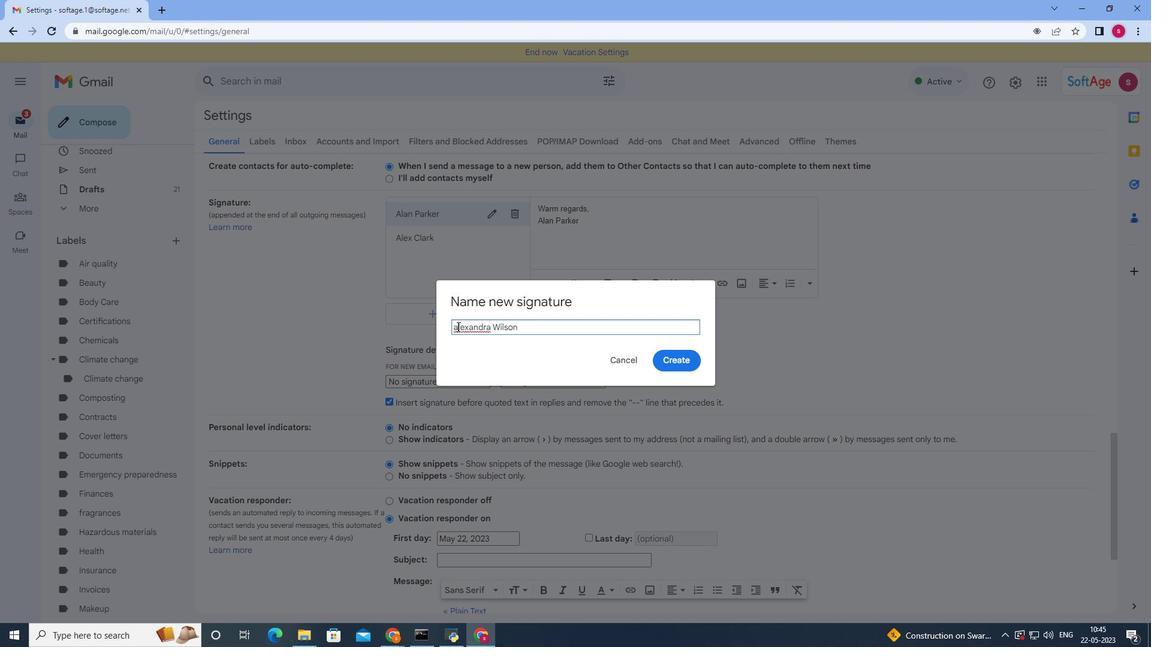 
Action: Key pressed <Key.backspace><Key.shift>A
Screenshot: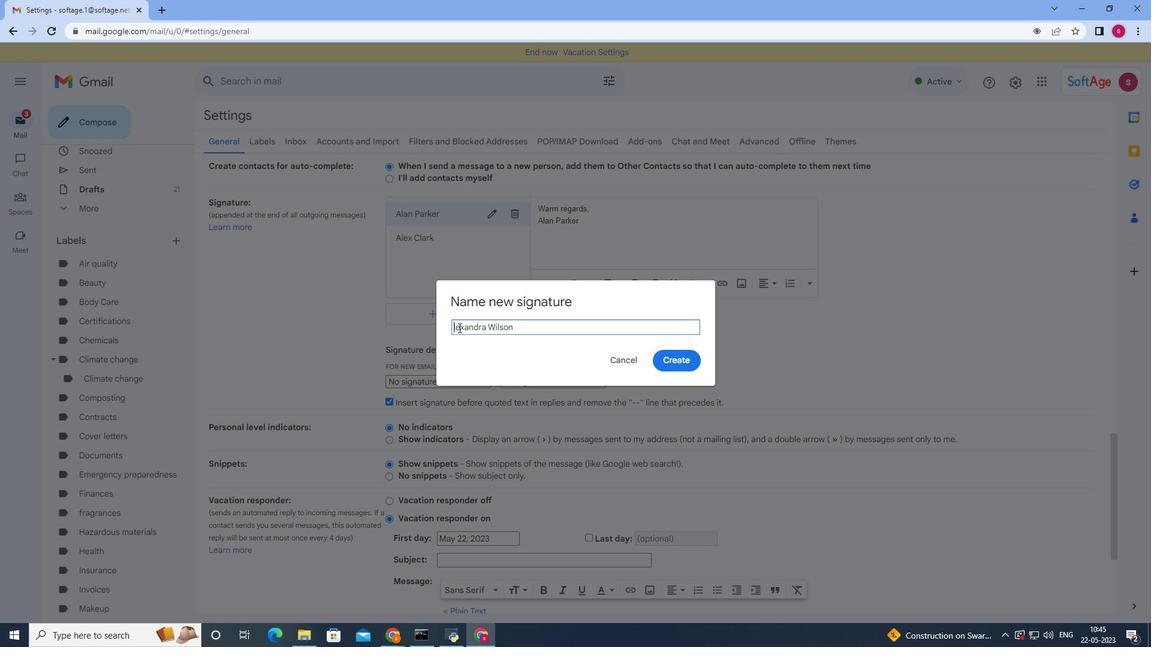 
Action: Mouse moved to (687, 357)
Screenshot: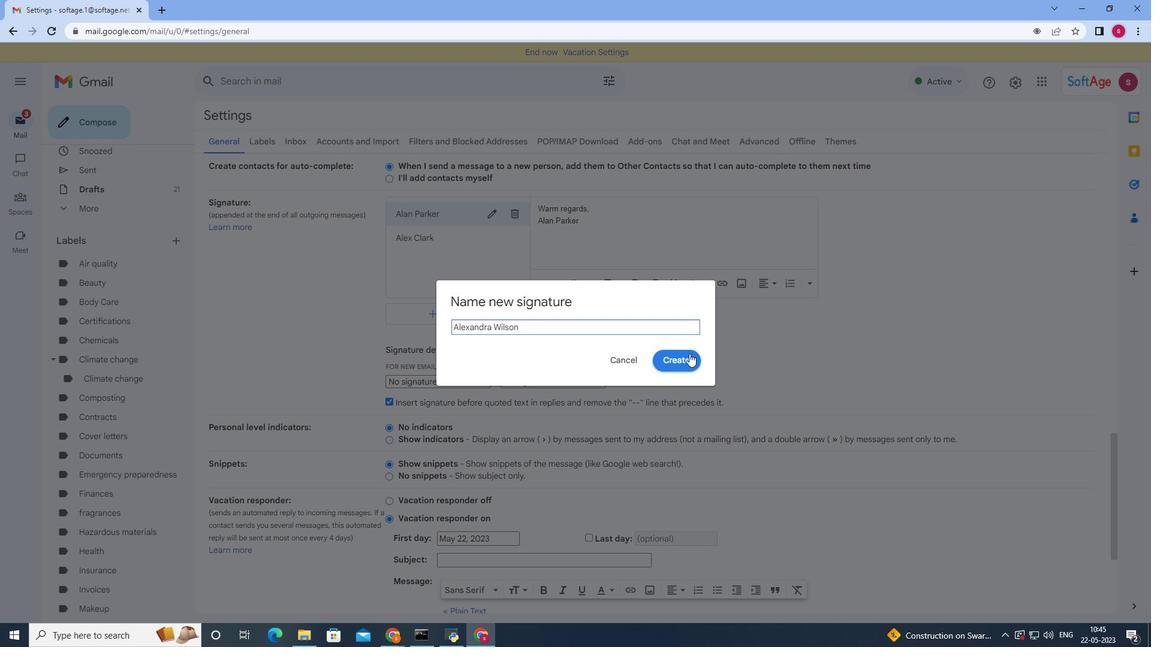 
Action: Mouse pressed left at (687, 357)
Screenshot: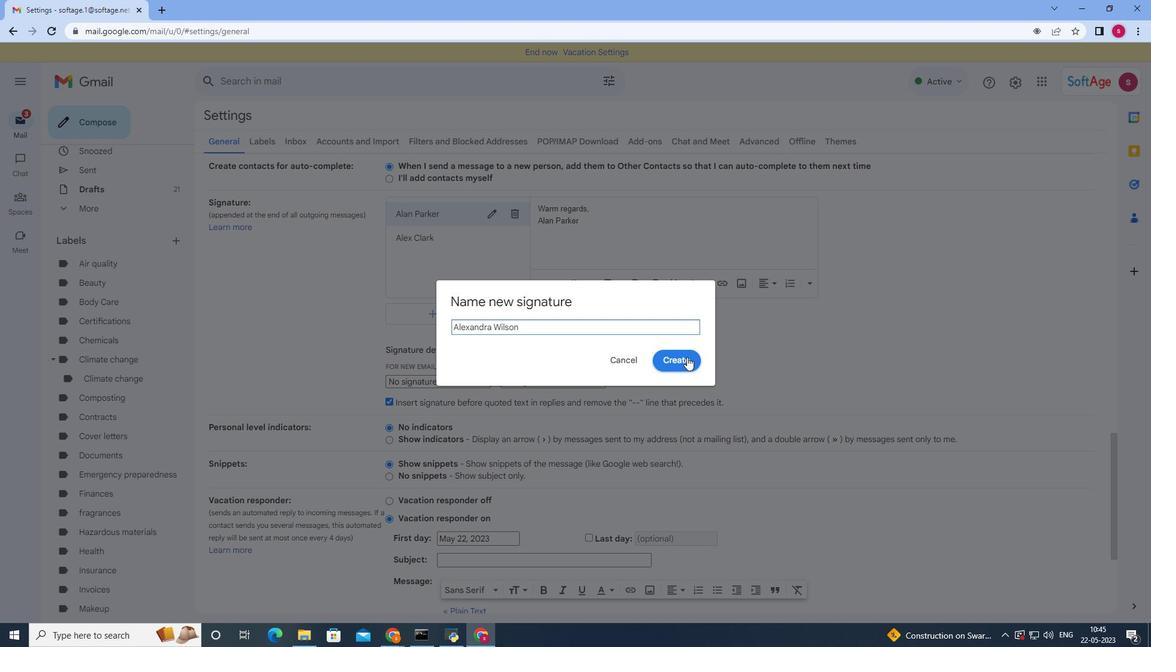 
Action: Mouse moved to (579, 234)
Screenshot: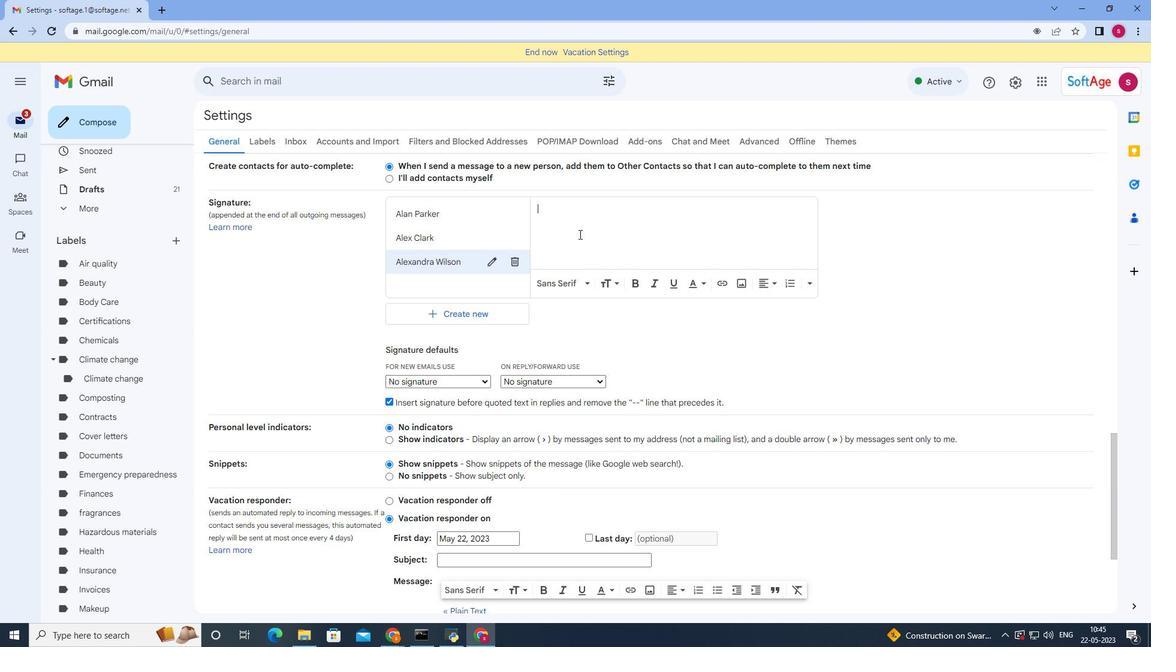 
Action: Key pressed <Key.shift>Sincerely,<Key.enter><Key.shift>Alexandra<Key.space><Key.shift>Wilson
Screenshot: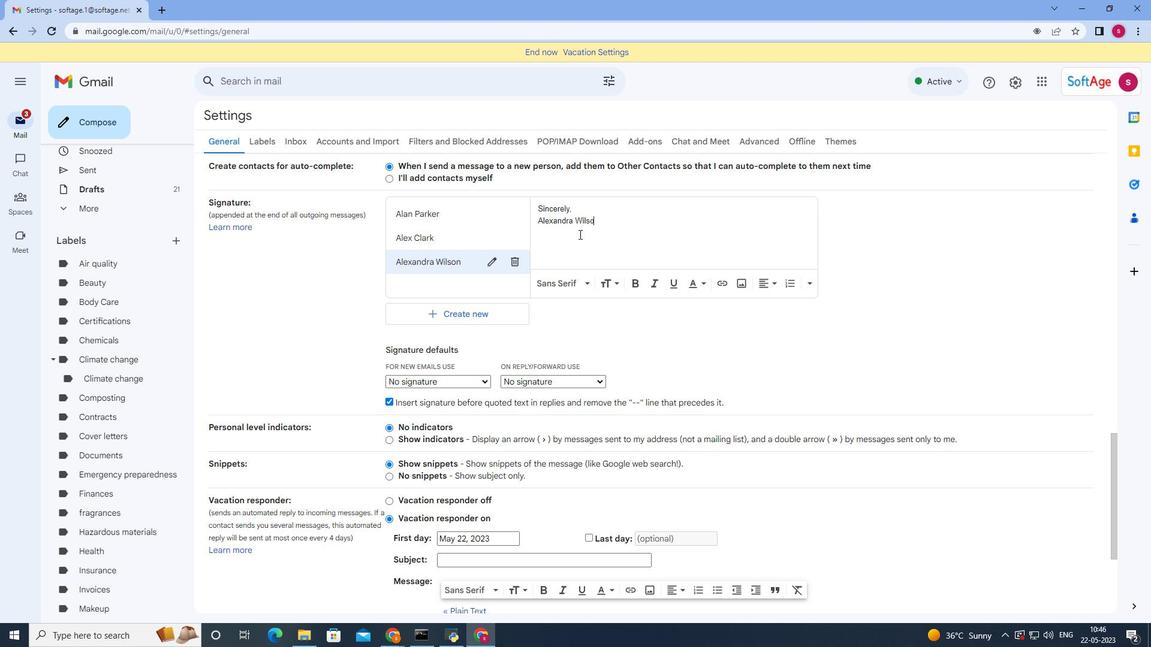 
Action: Mouse moved to (606, 328)
Screenshot: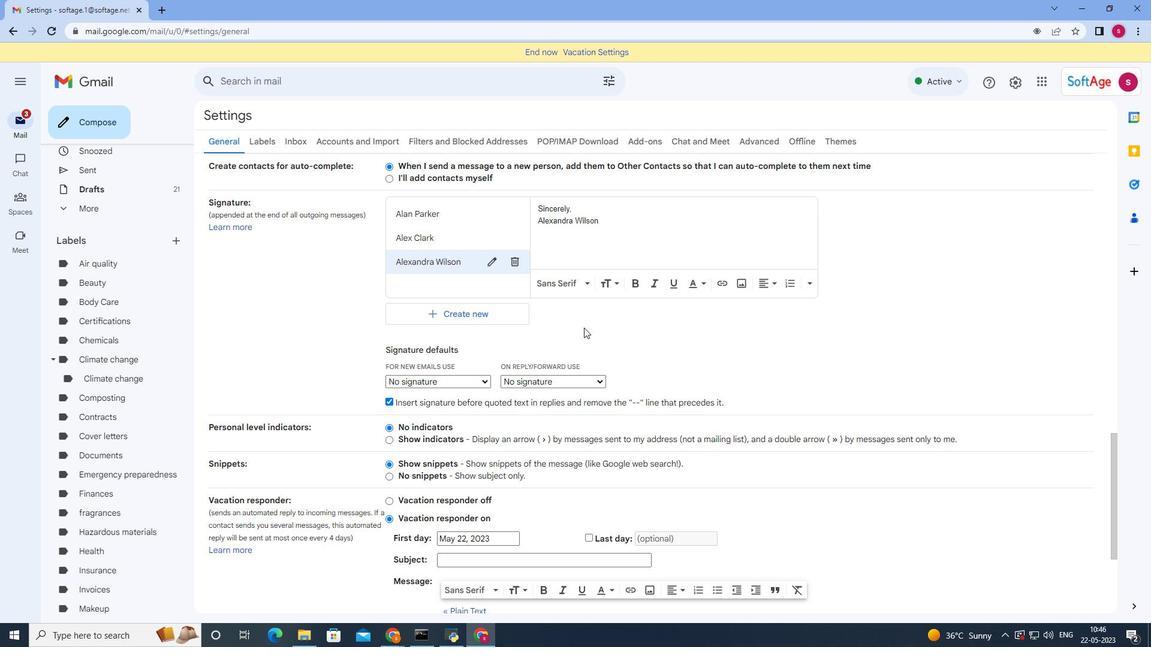 
Action: Mouse scrolled (606, 327) with delta (0, 0)
Screenshot: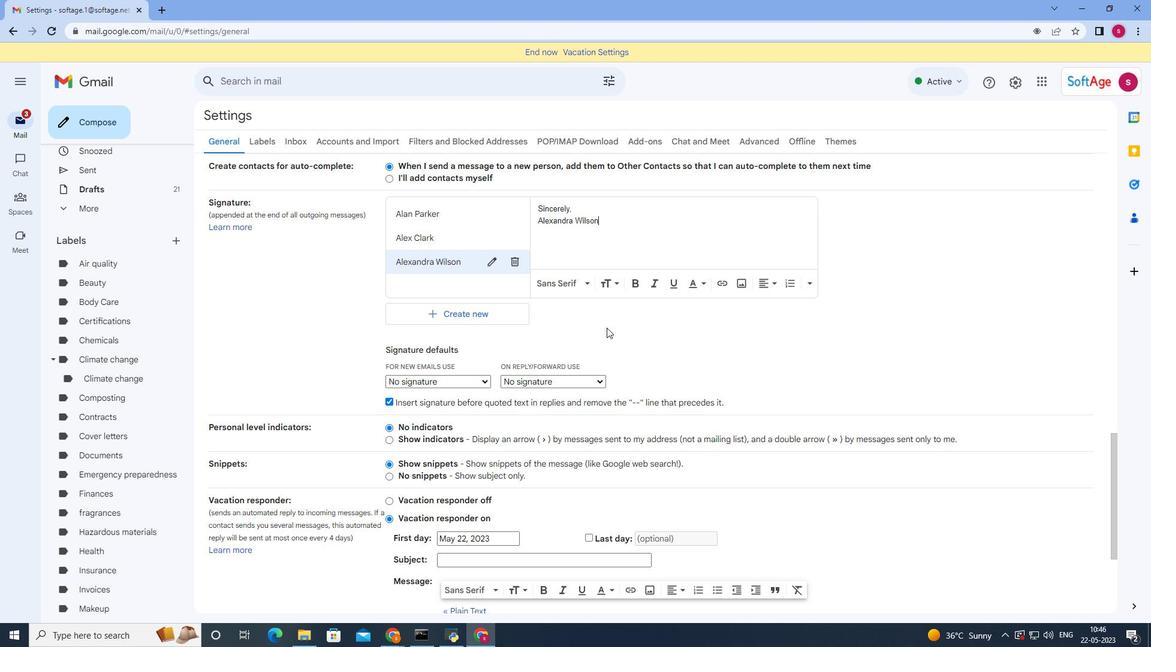 
Action: Mouse scrolled (606, 327) with delta (0, 0)
Screenshot: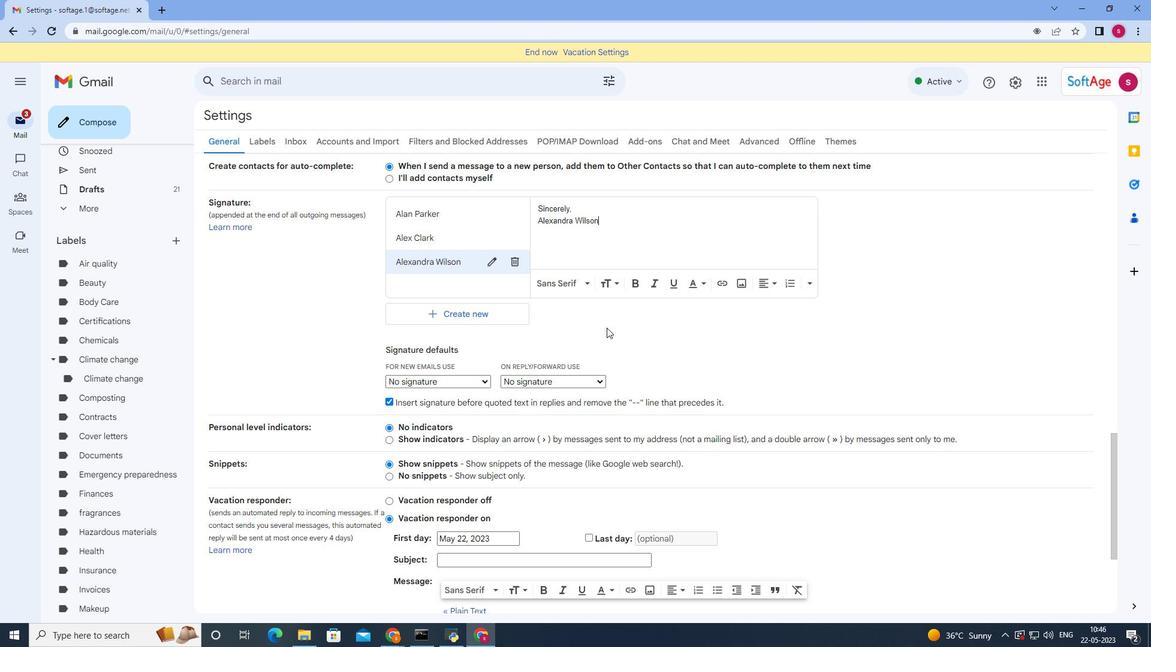
Action: Mouse moved to (606, 328)
Screenshot: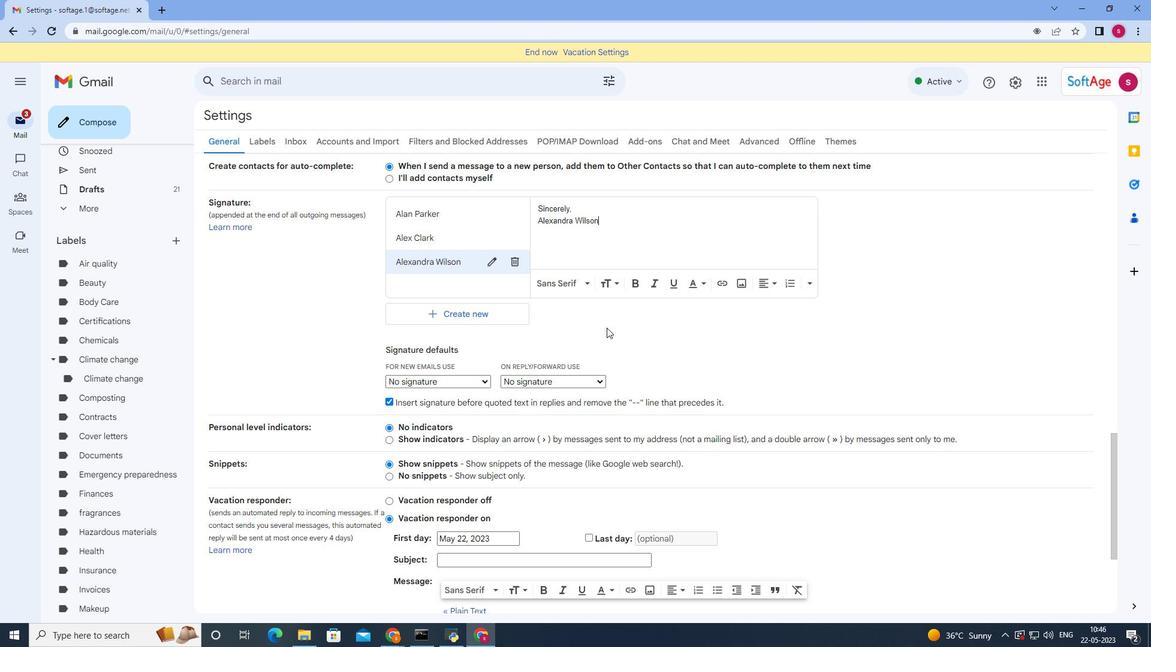 
Action: Mouse scrolled (606, 328) with delta (0, 0)
Screenshot: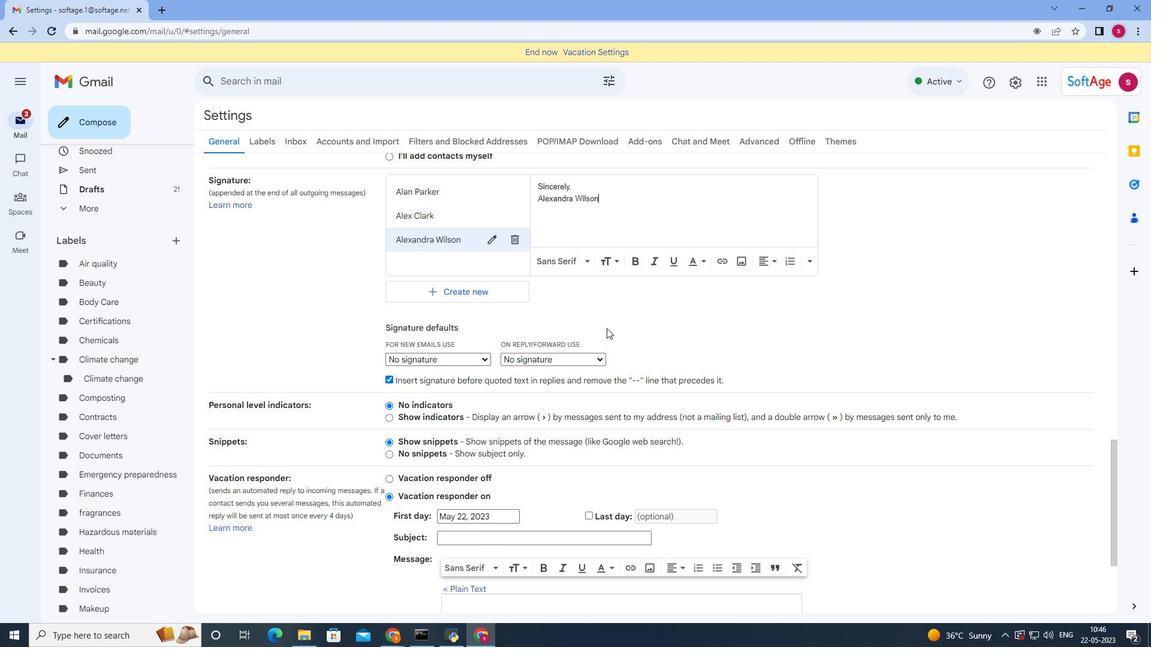 
Action: Mouse moved to (606, 329)
Screenshot: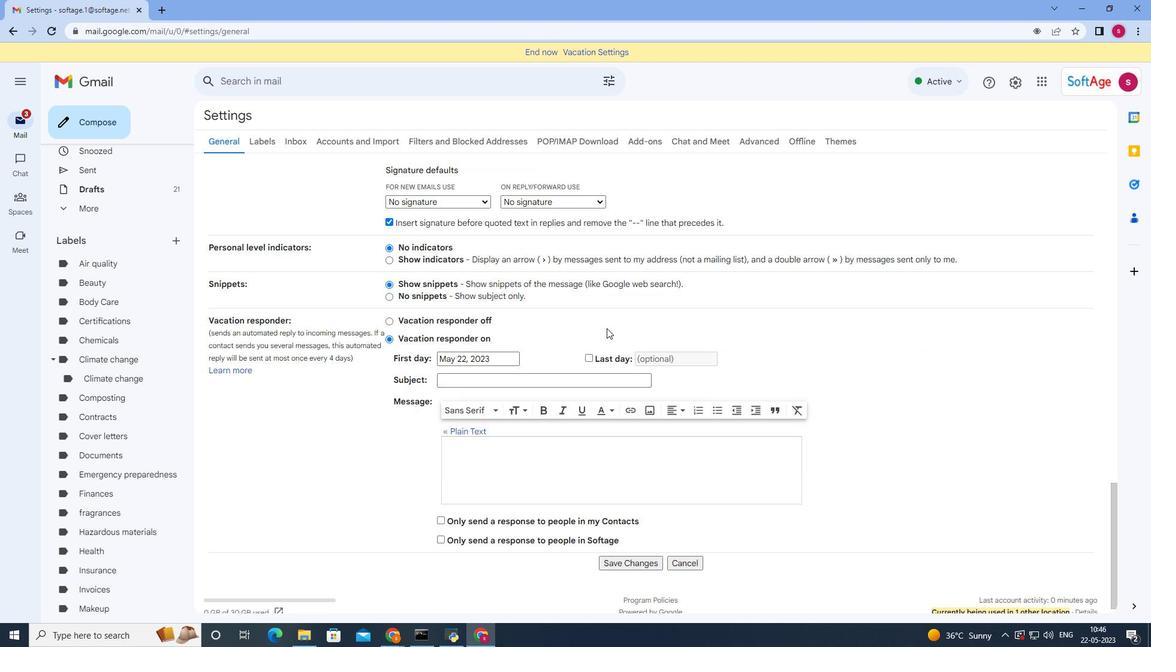 
Action: Mouse scrolled (606, 328) with delta (0, 0)
Screenshot: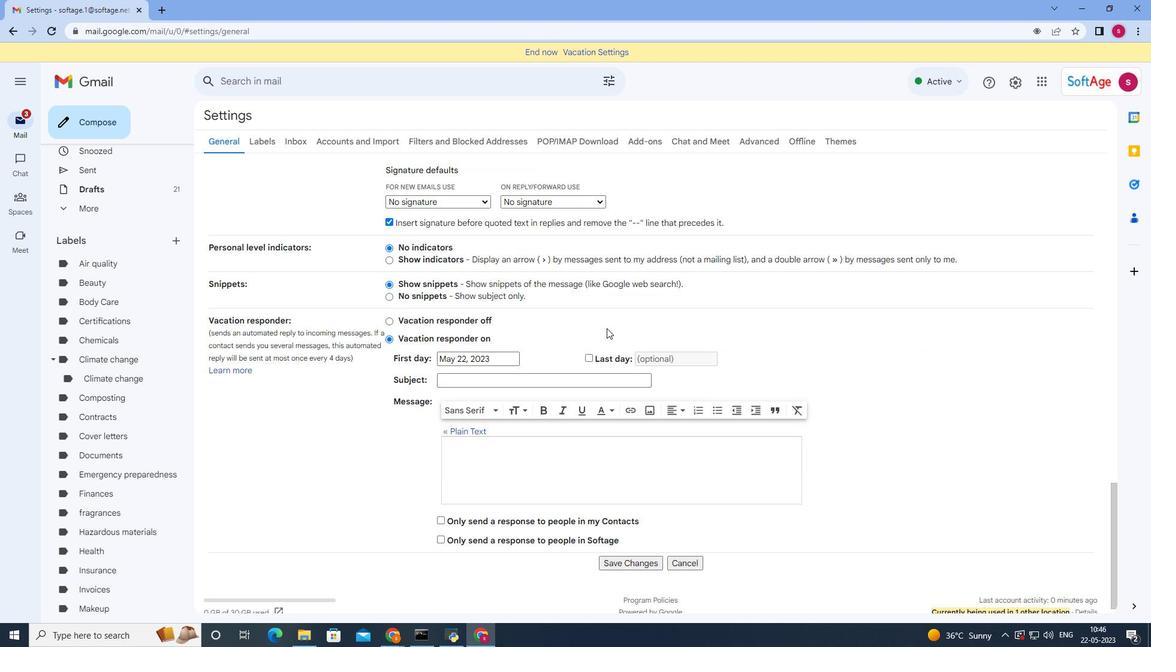 
Action: Mouse moved to (611, 336)
Screenshot: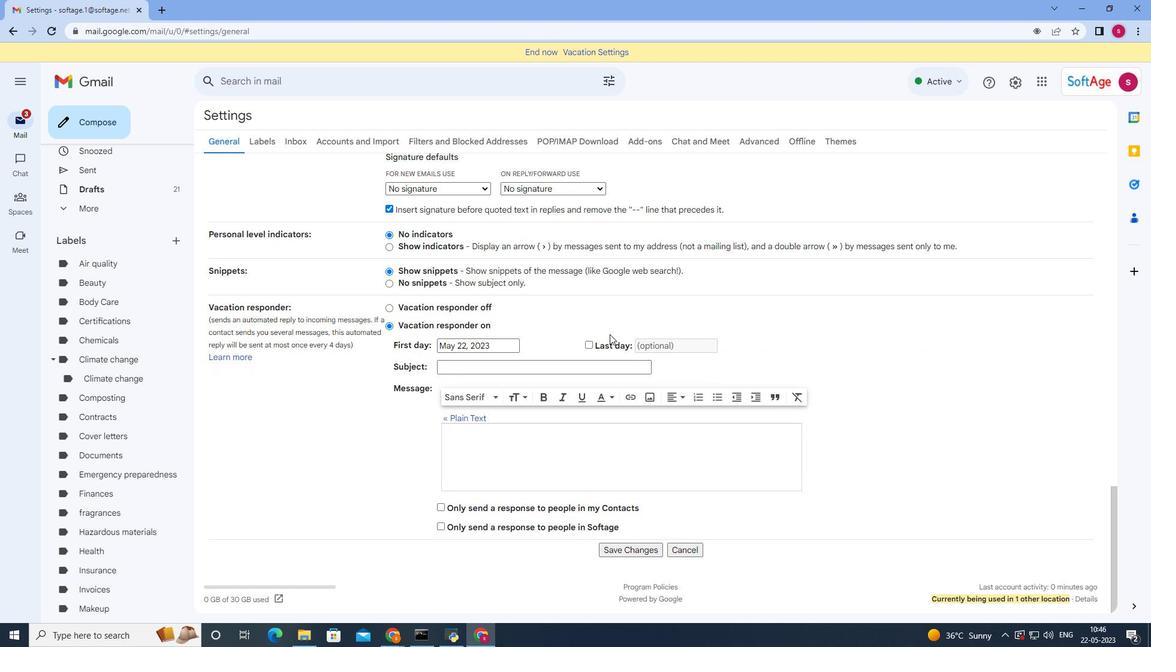
Action: Mouse scrolled (611, 335) with delta (0, 0)
Screenshot: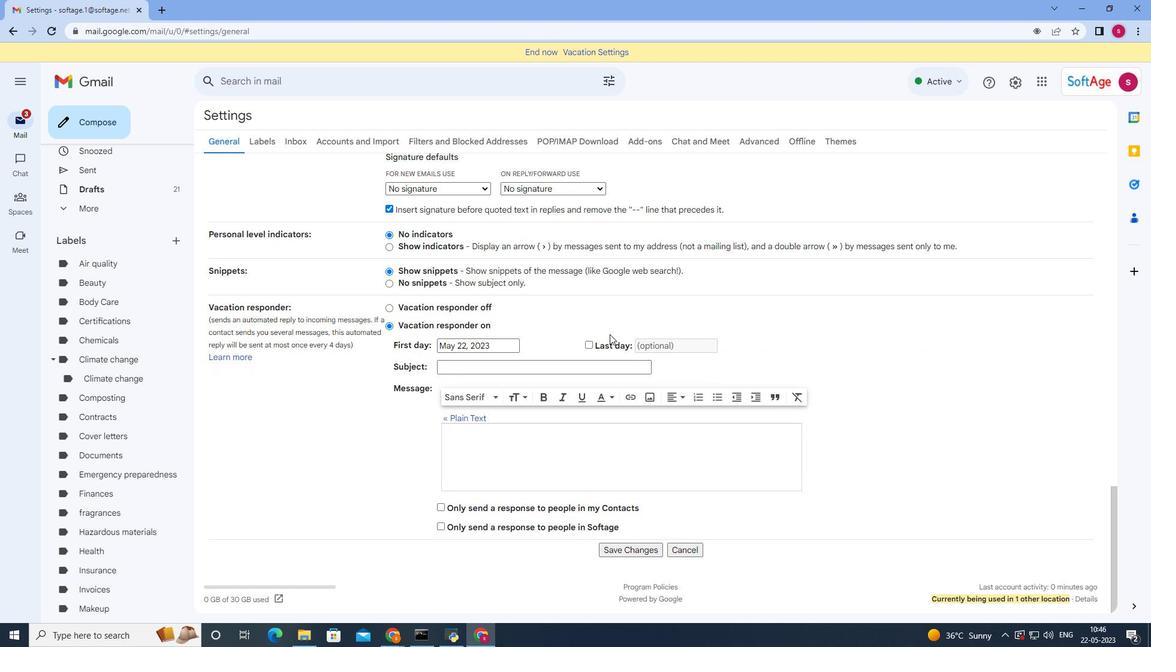 
Action: Mouse moved to (614, 551)
Screenshot: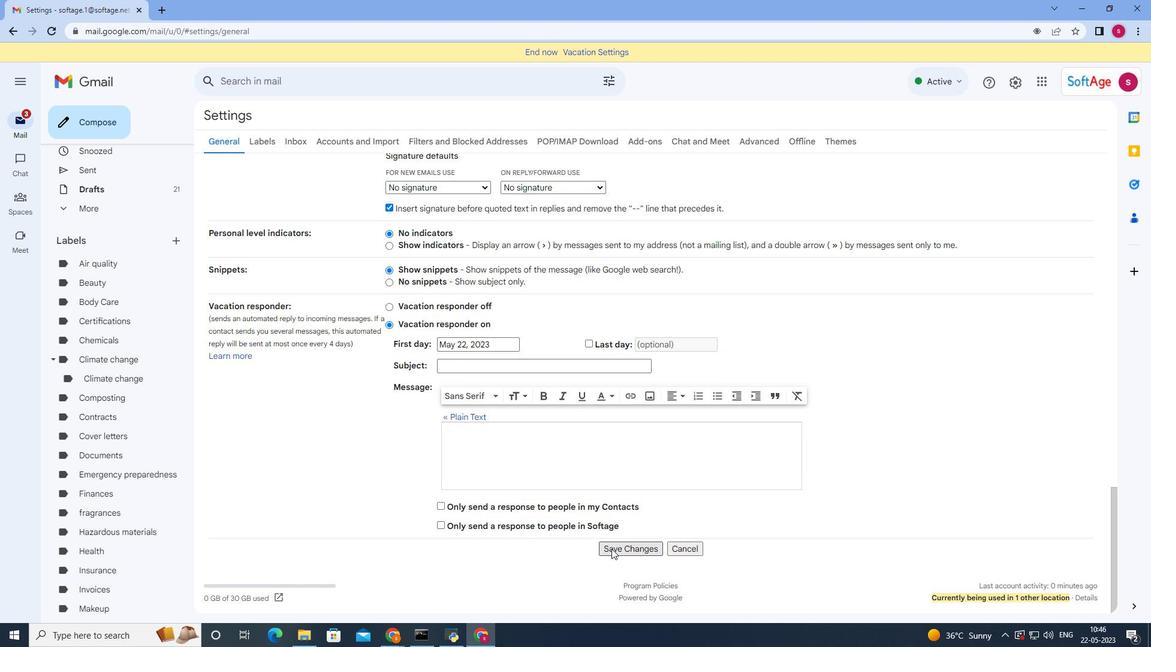 
Action: Mouse pressed left at (614, 551)
Screenshot: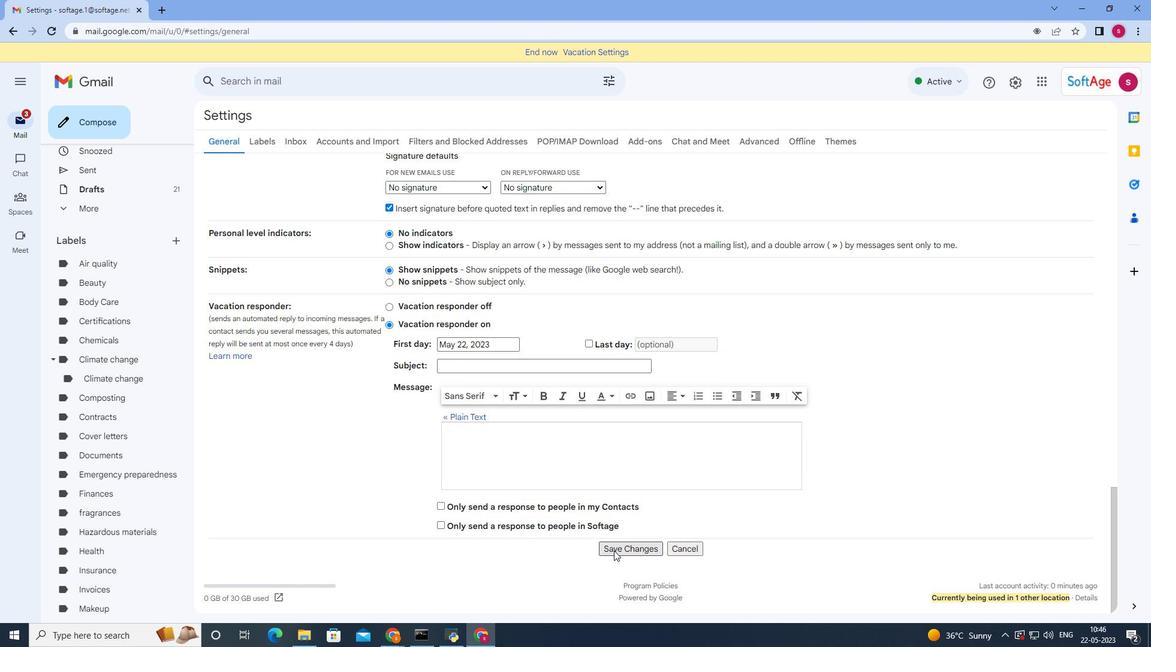 
Action: Mouse moved to (73, 125)
Screenshot: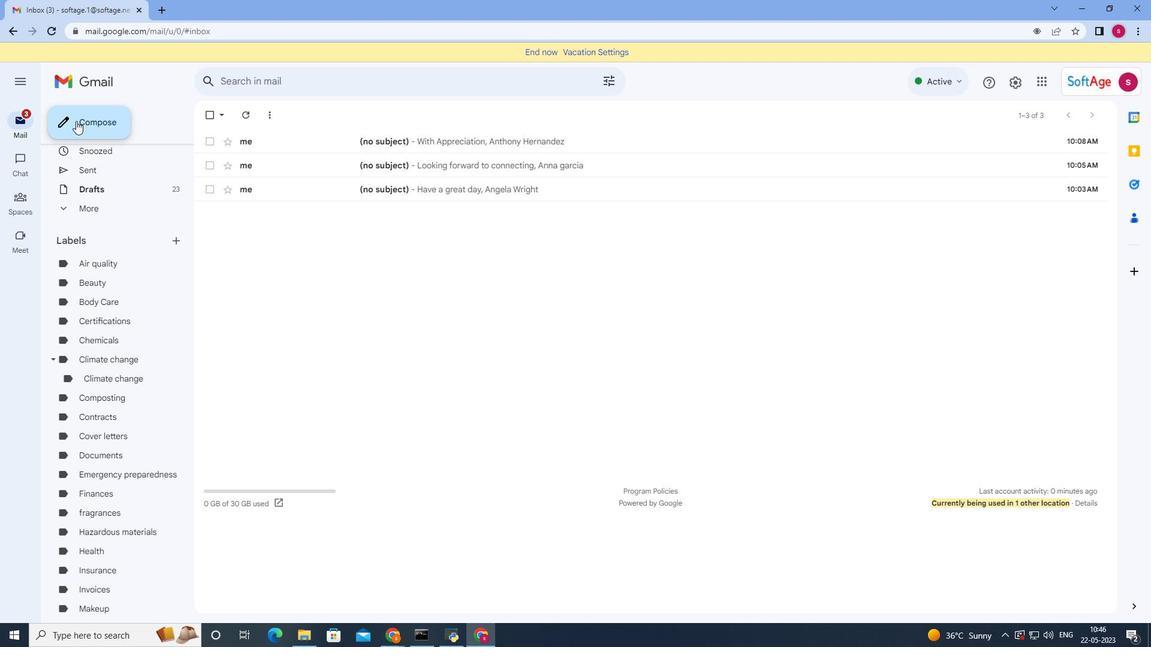
Action: Mouse pressed left at (73, 125)
Screenshot: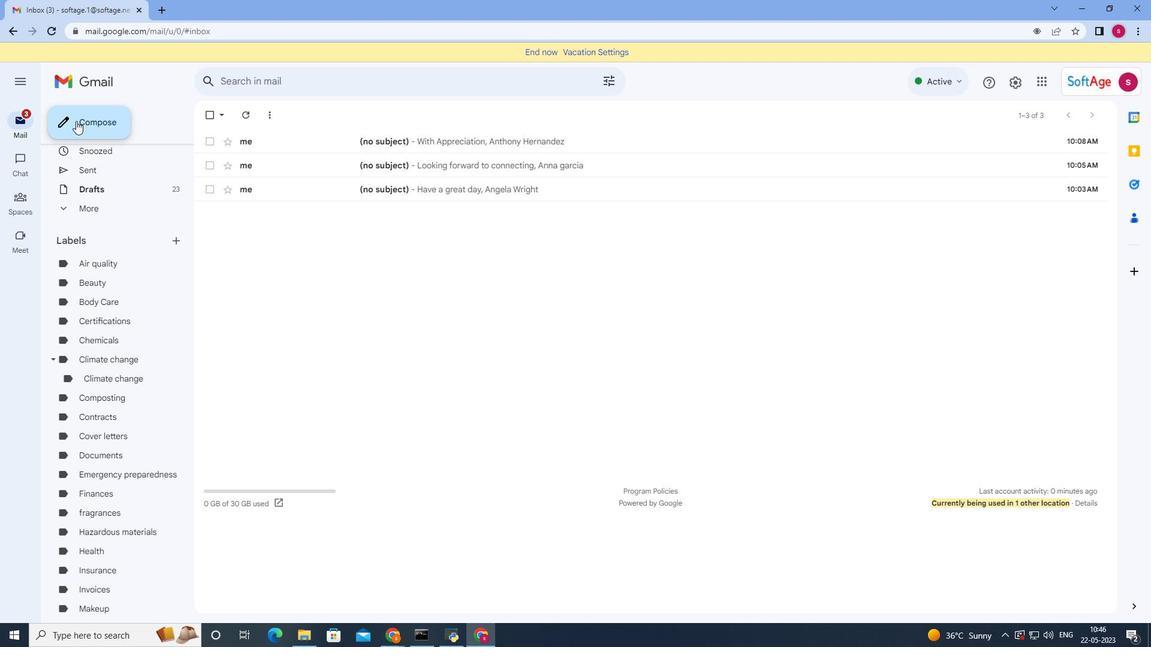 
Action: Mouse moved to (808, 386)
Screenshot: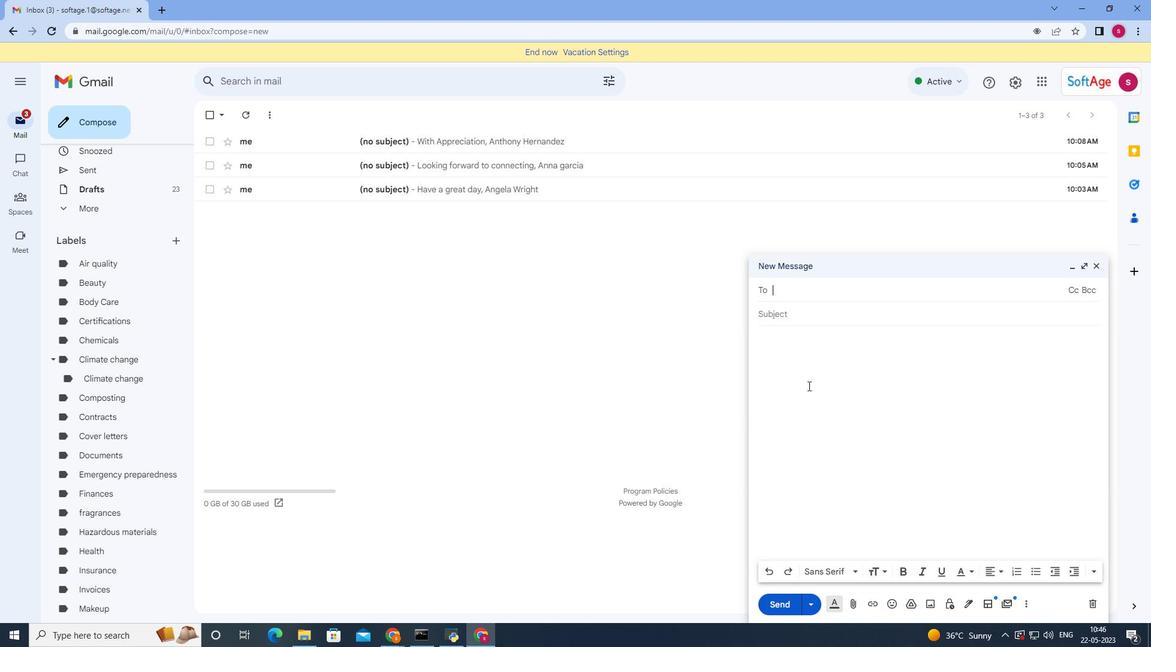 
Action: Key pressed <Key.shift>Softage.<Key.shift>$<Key.shift>@softage<Key.shift><Key.shift><Key.shift><Key.shift>><Key.backspace>.net
Screenshot: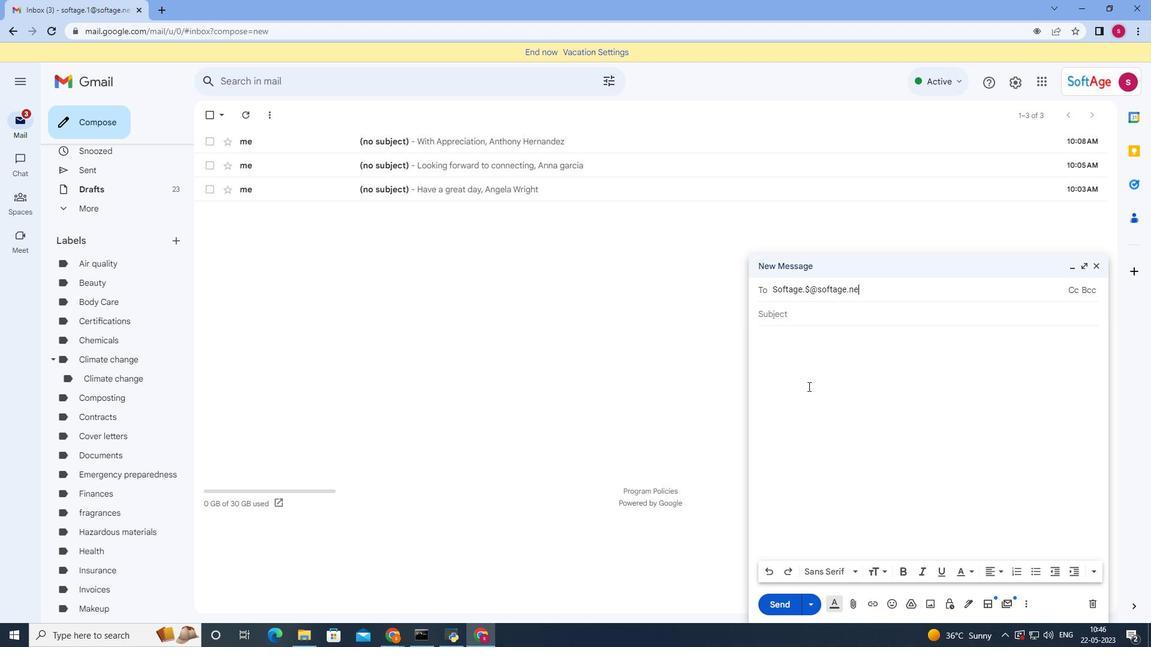 
Action: Mouse moved to (846, 332)
Screenshot: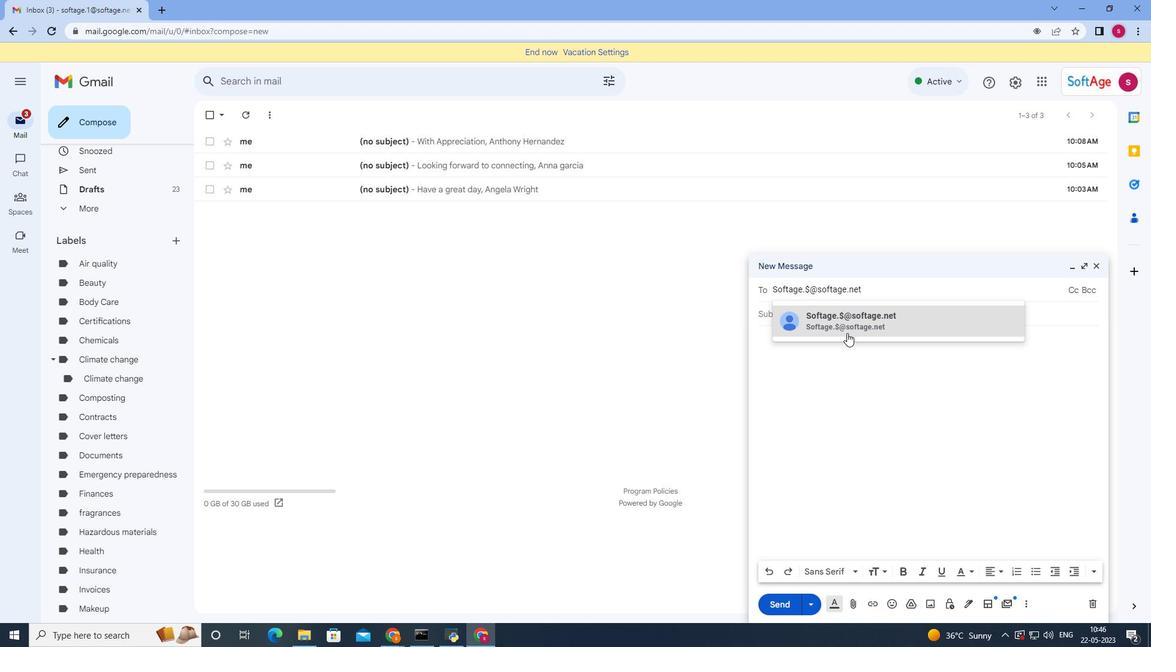 
Action: Mouse pressed left at (846, 332)
Screenshot: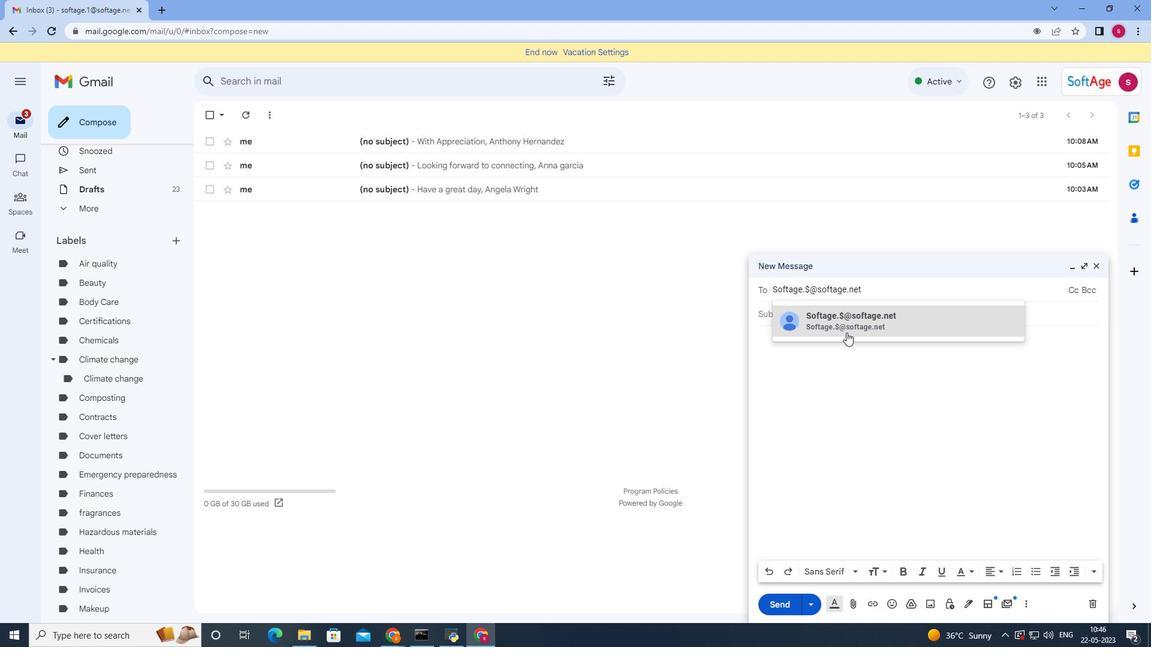 
Action: Mouse moved to (969, 600)
Screenshot: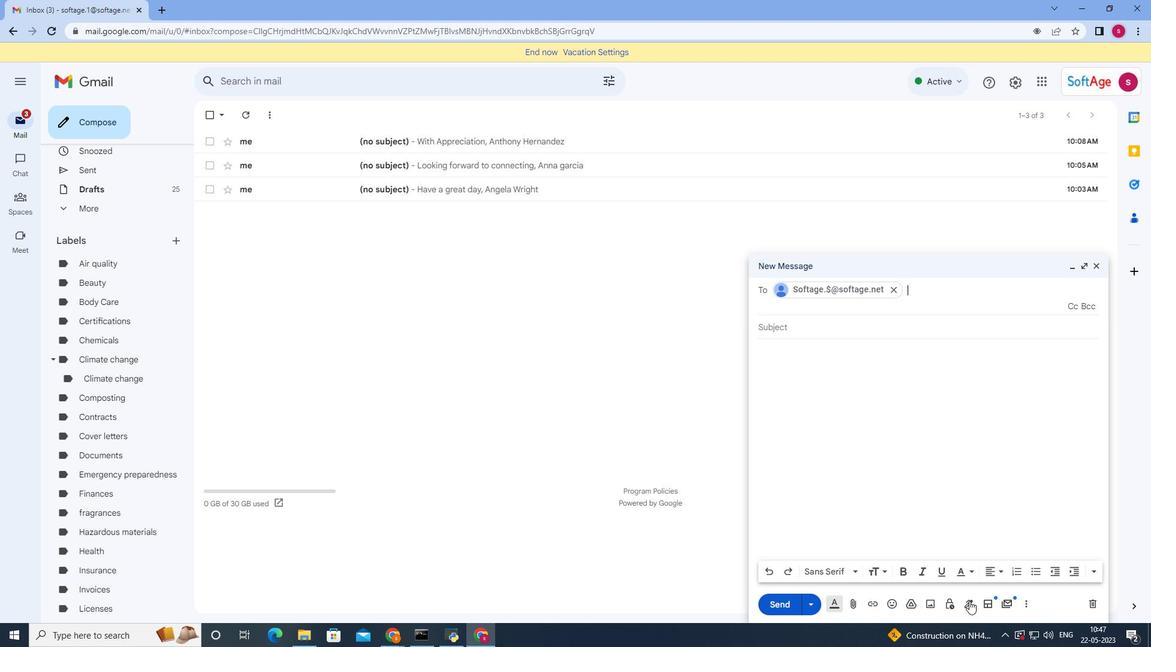 
Action: Mouse pressed left at (969, 600)
Screenshot: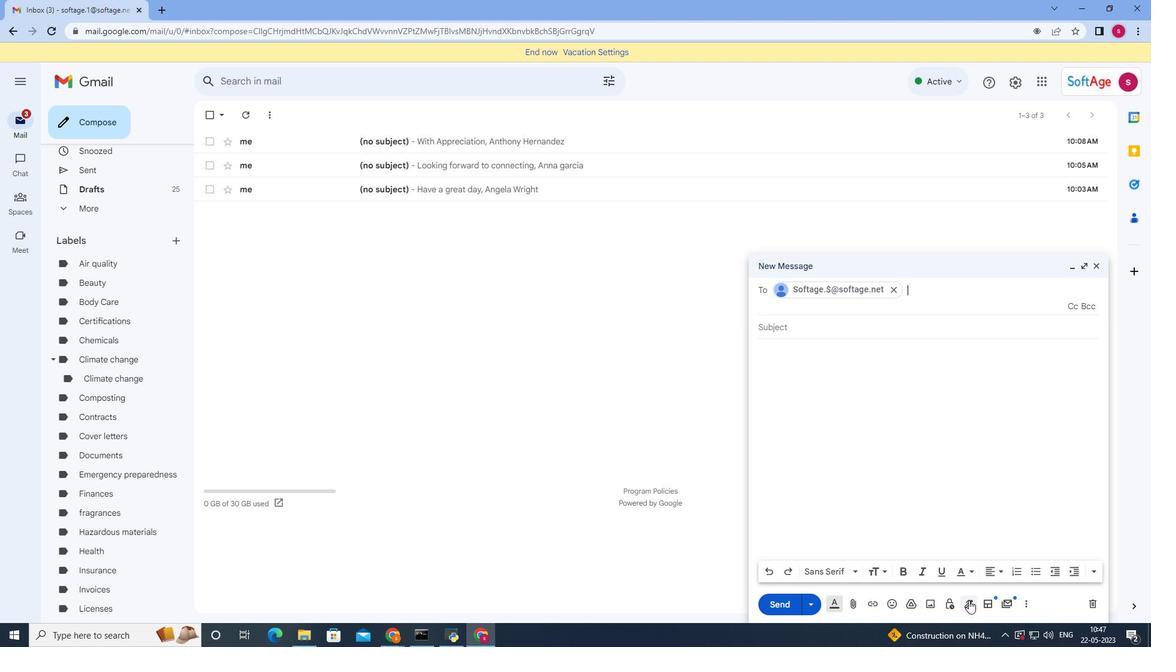 
Action: Mouse moved to (996, 582)
Screenshot: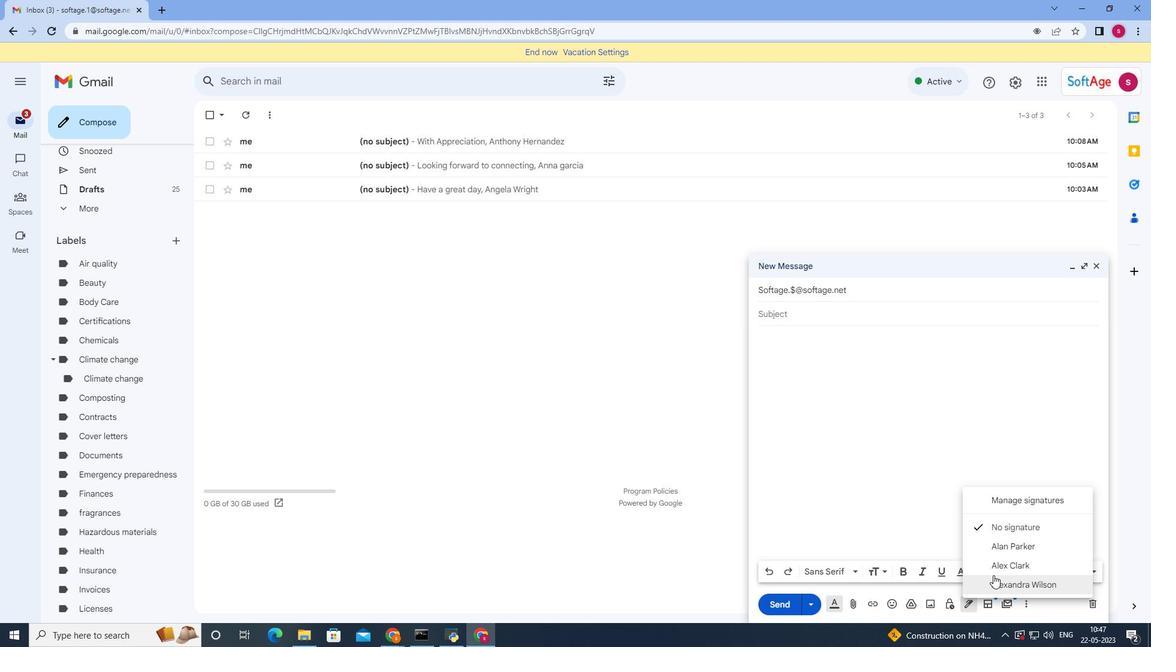 
Action: Mouse pressed left at (996, 582)
Screenshot: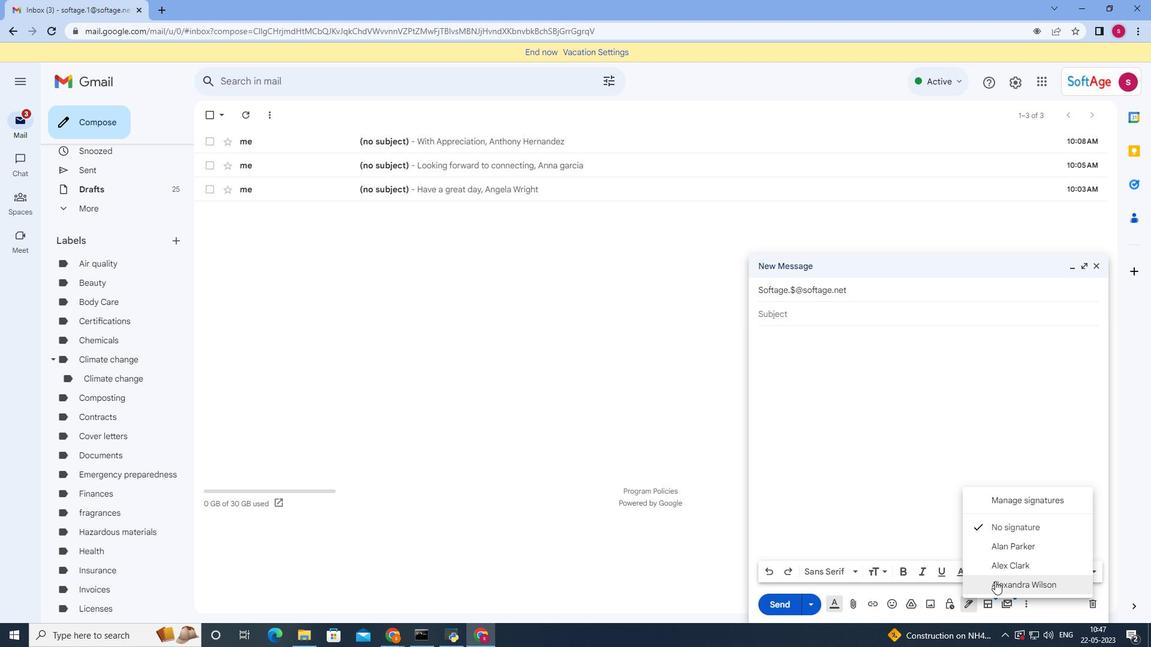 
Action: Mouse moved to (1026, 605)
Screenshot: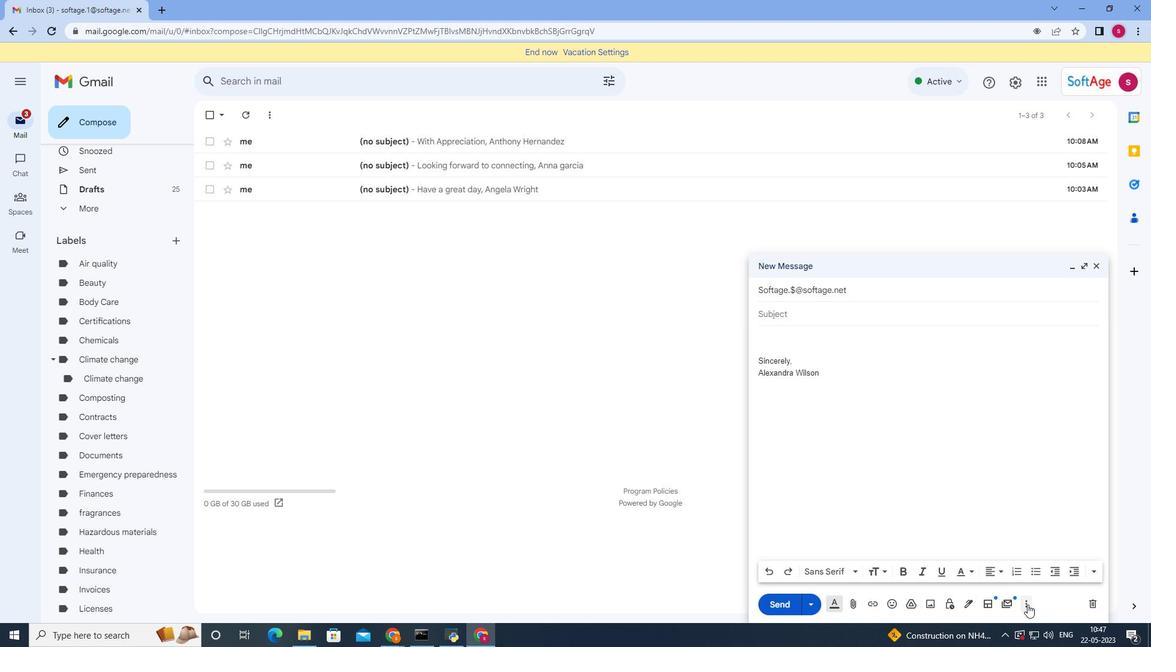 
Action: Mouse pressed left at (1026, 605)
Screenshot: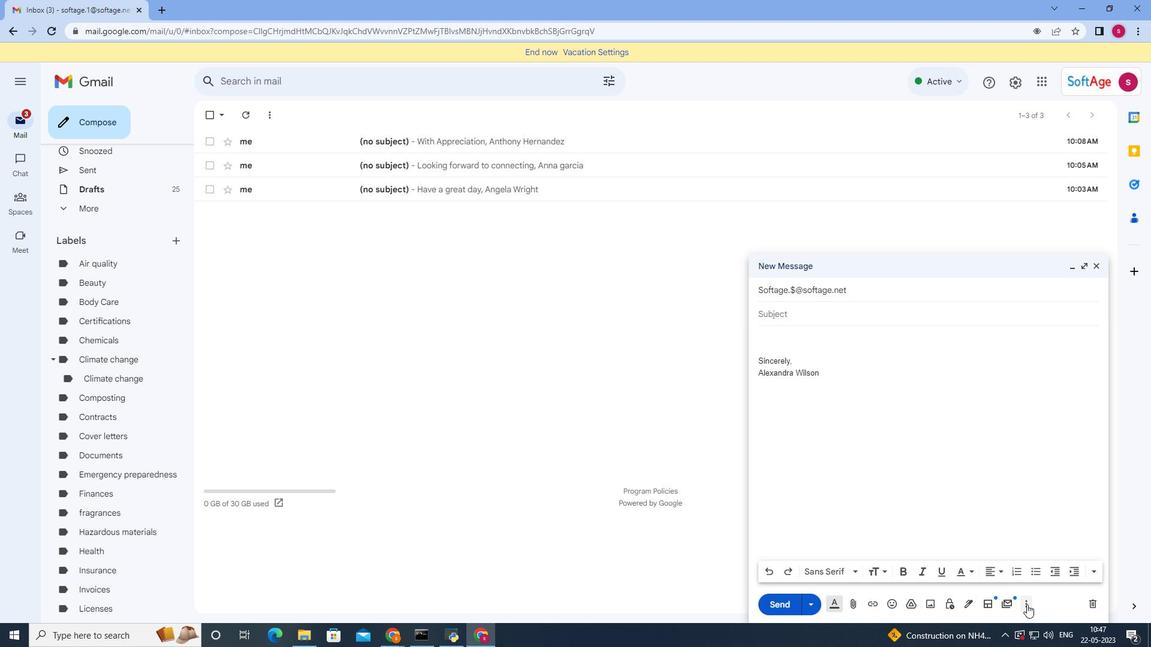 
Action: Mouse moved to (975, 491)
Screenshot: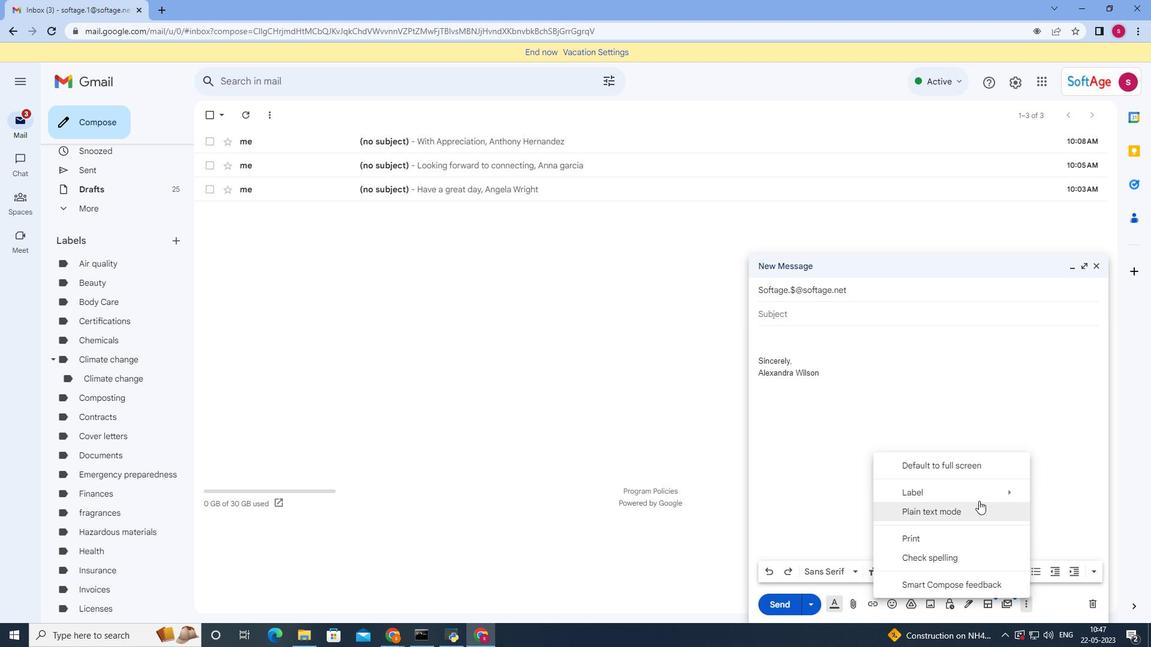 
Action: Mouse pressed left at (975, 491)
Screenshot: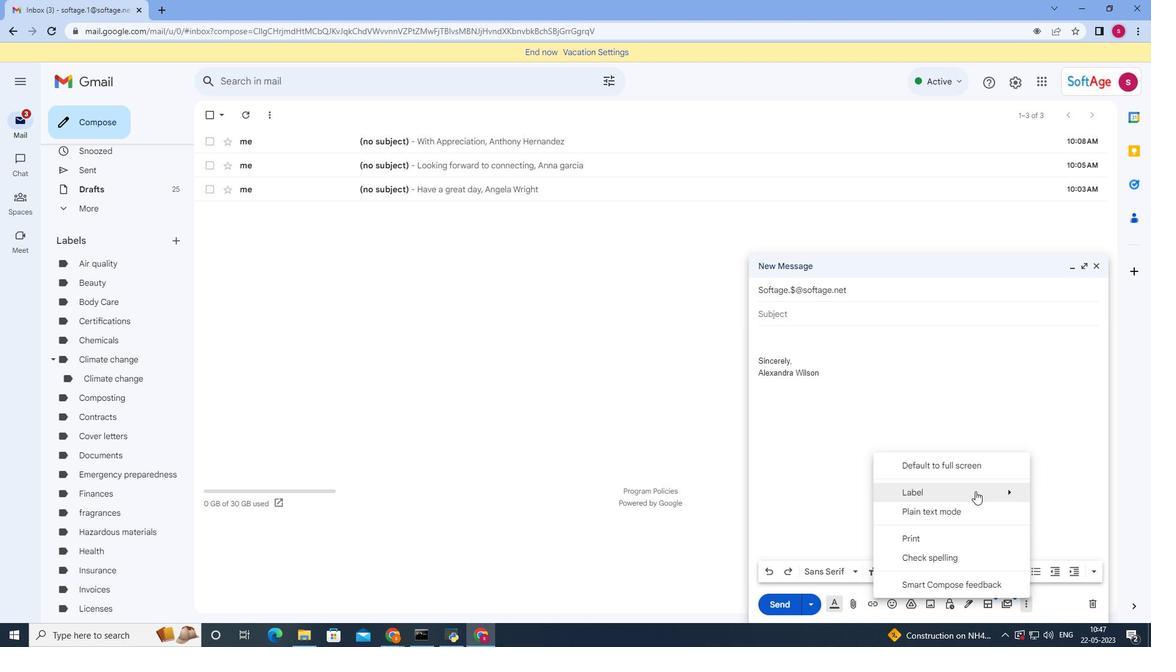
Action: Mouse moved to (733, 321)
Screenshot: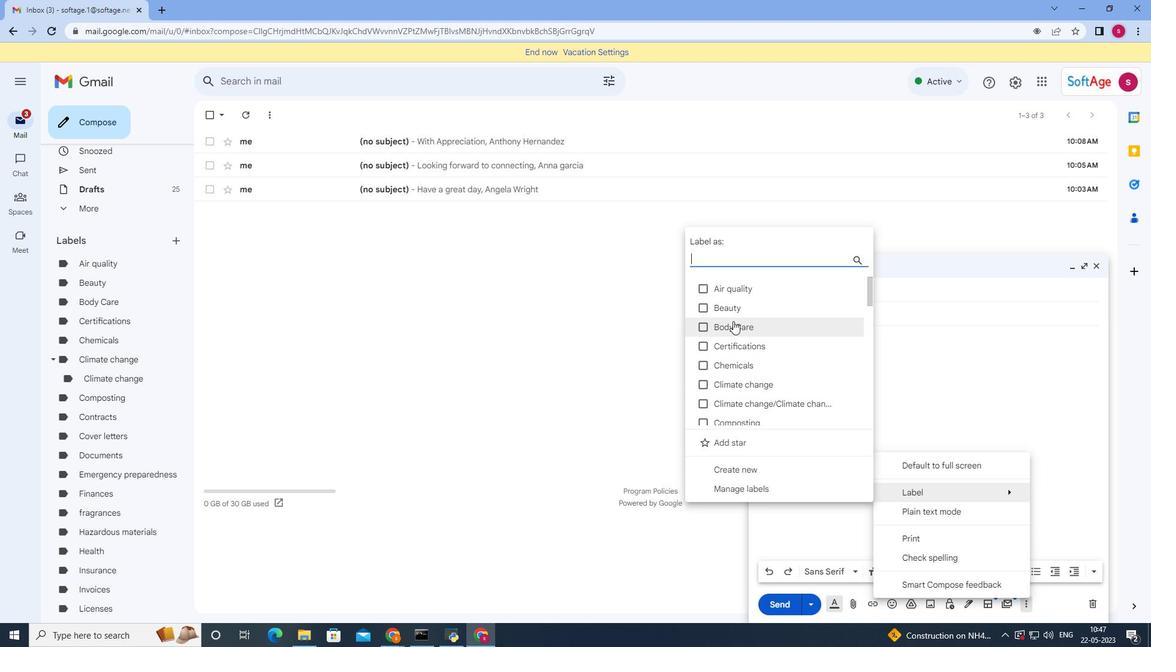 
Action: Mouse scrolled (733, 320) with delta (0, 0)
Screenshot: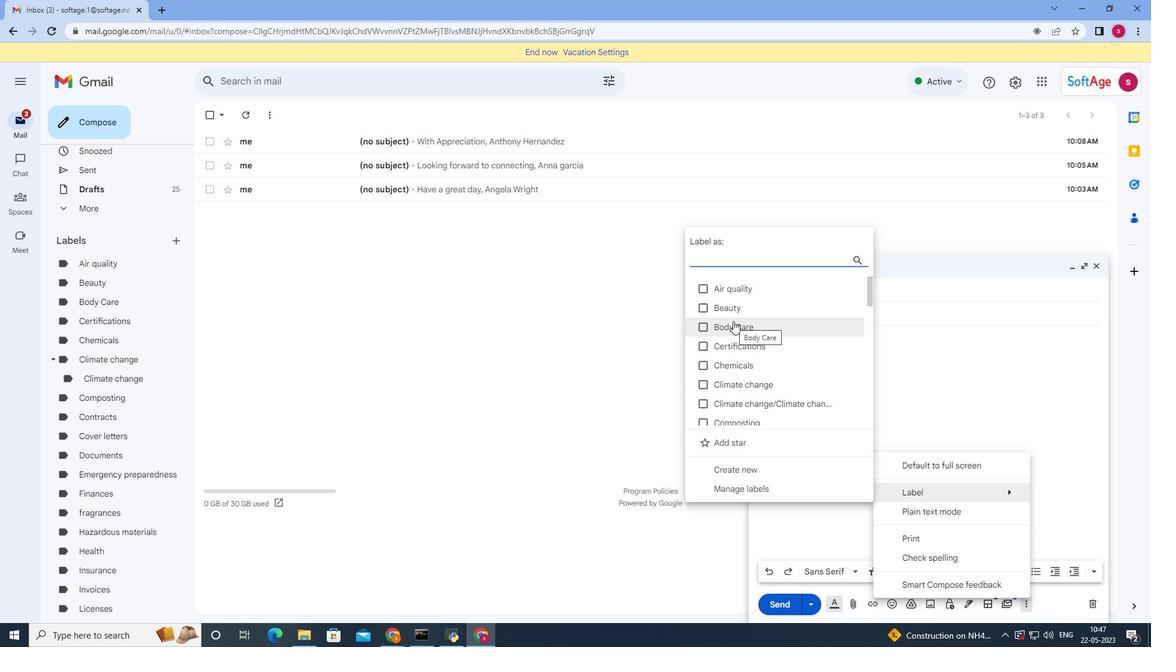 
Action: Mouse moved to (733, 321)
Screenshot: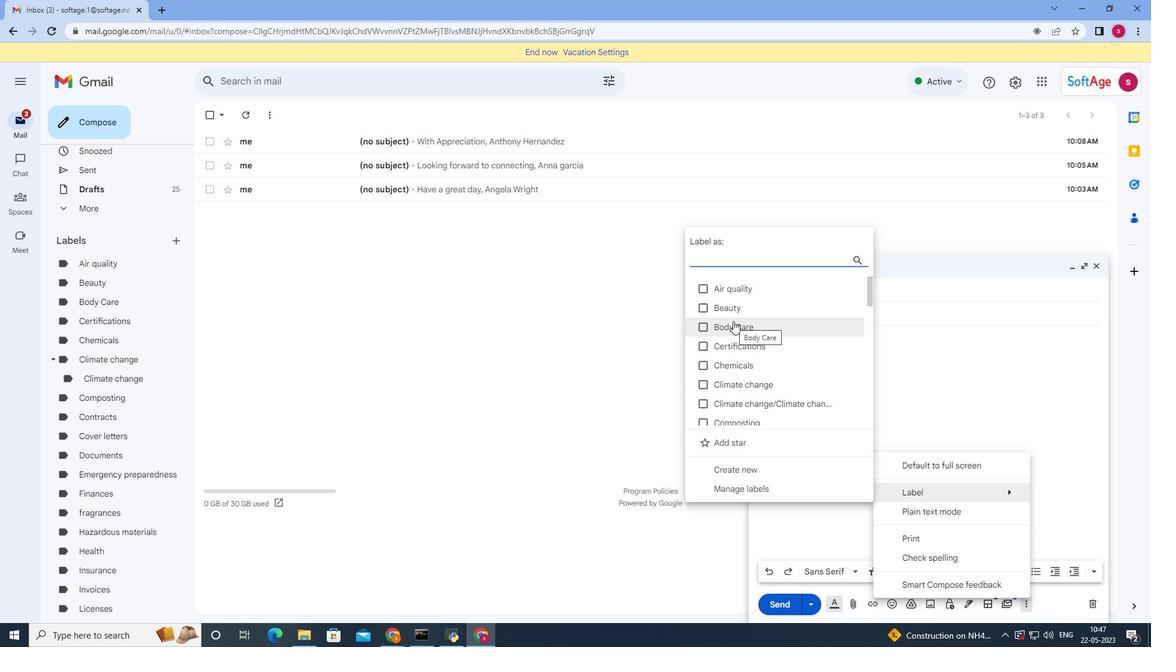 
Action: Mouse scrolled (733, 320) with delta (0, 0)
Screenshot: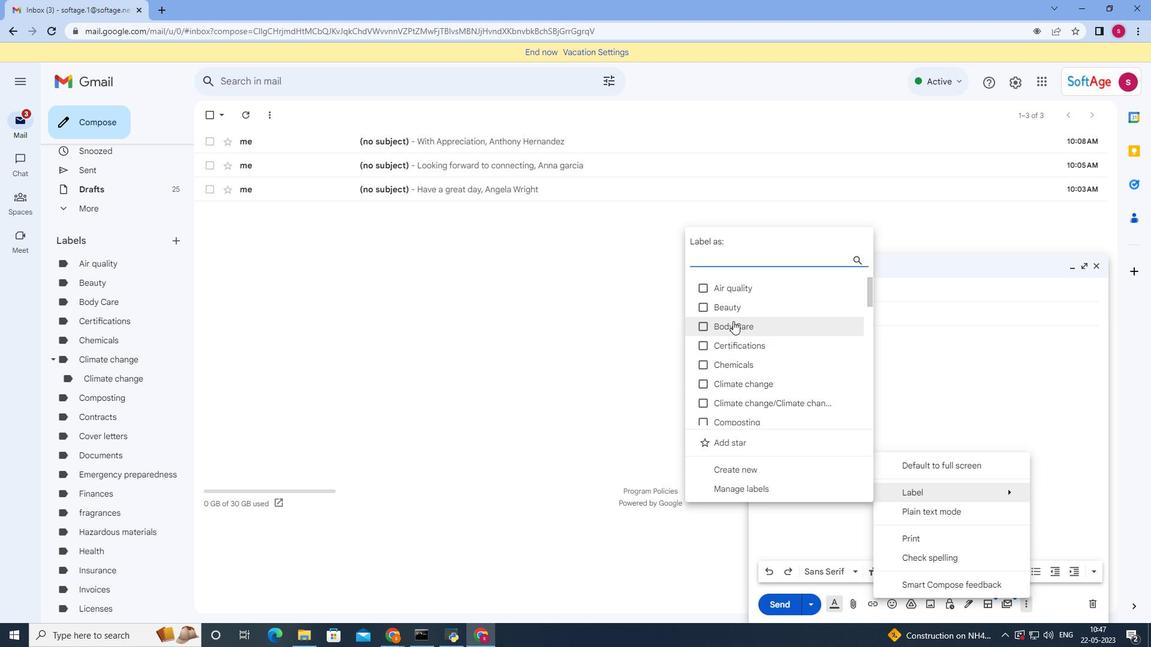
Action: Mouse scrolled (733, 320) with delta (0, 0)
Screenshot: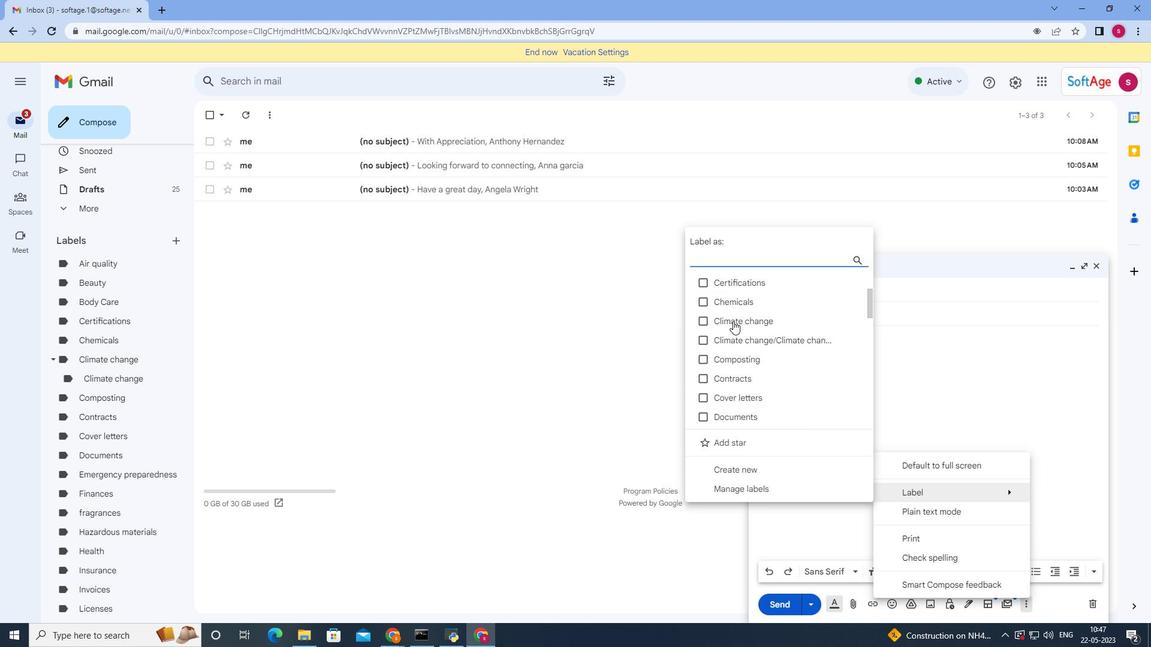 
Action: Mouse moved to (701, 338)
Screenshot: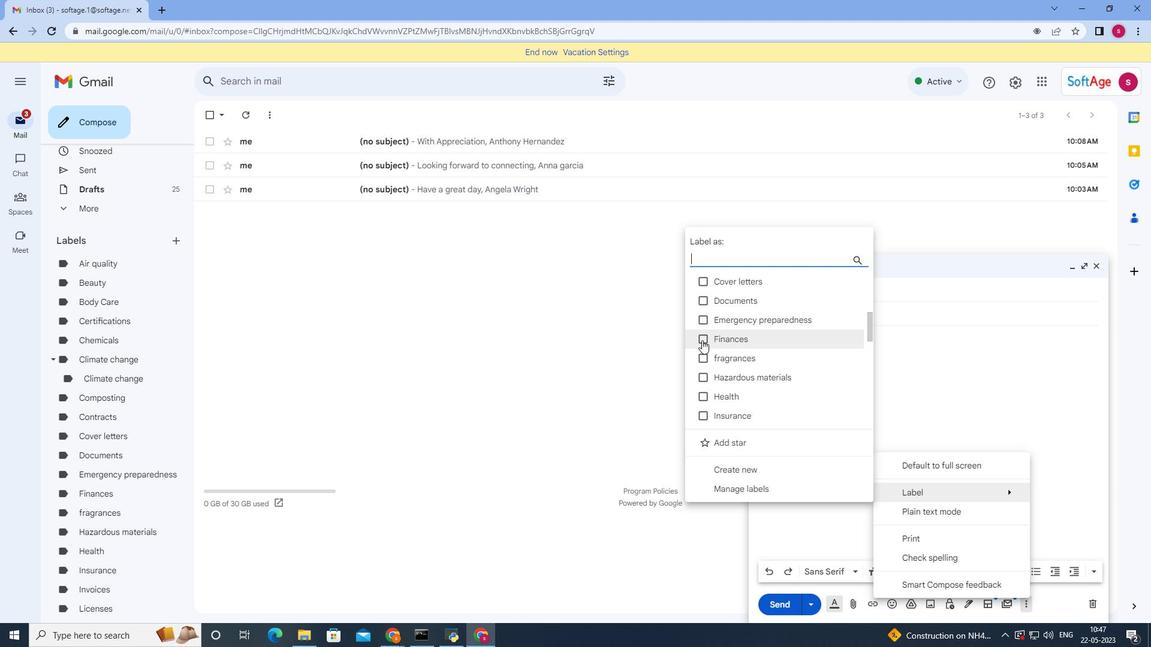 
Action: Mouse pressed left at (701, 338)
Screenshot: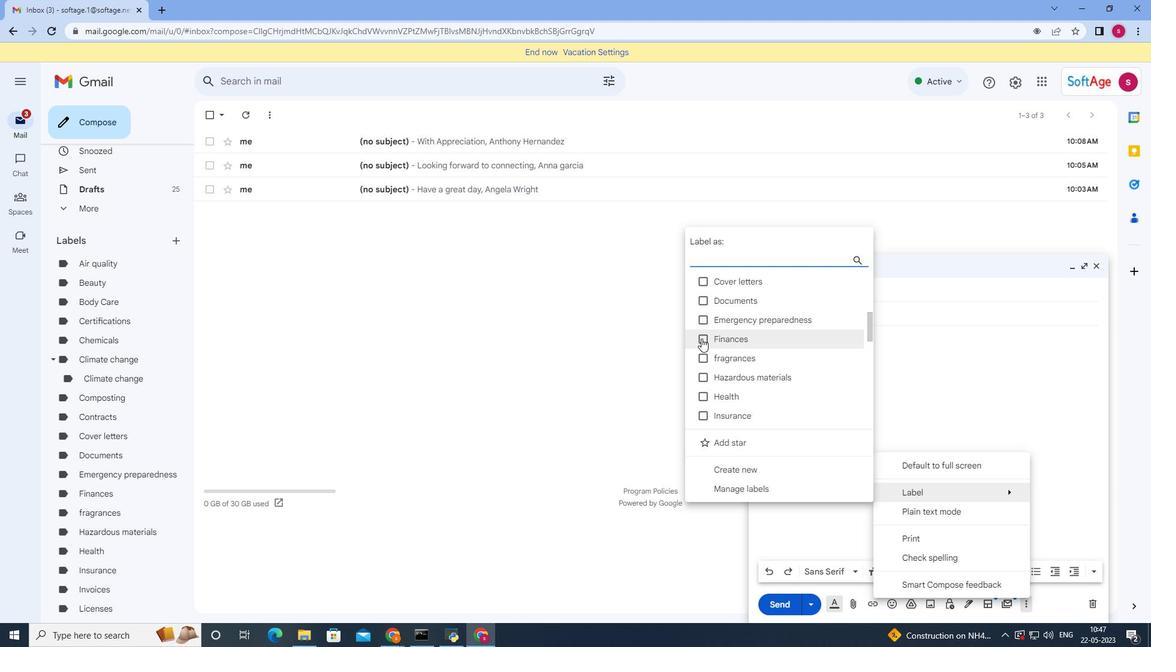 
Action: Mouse moved to (928, 405)
Screenshot: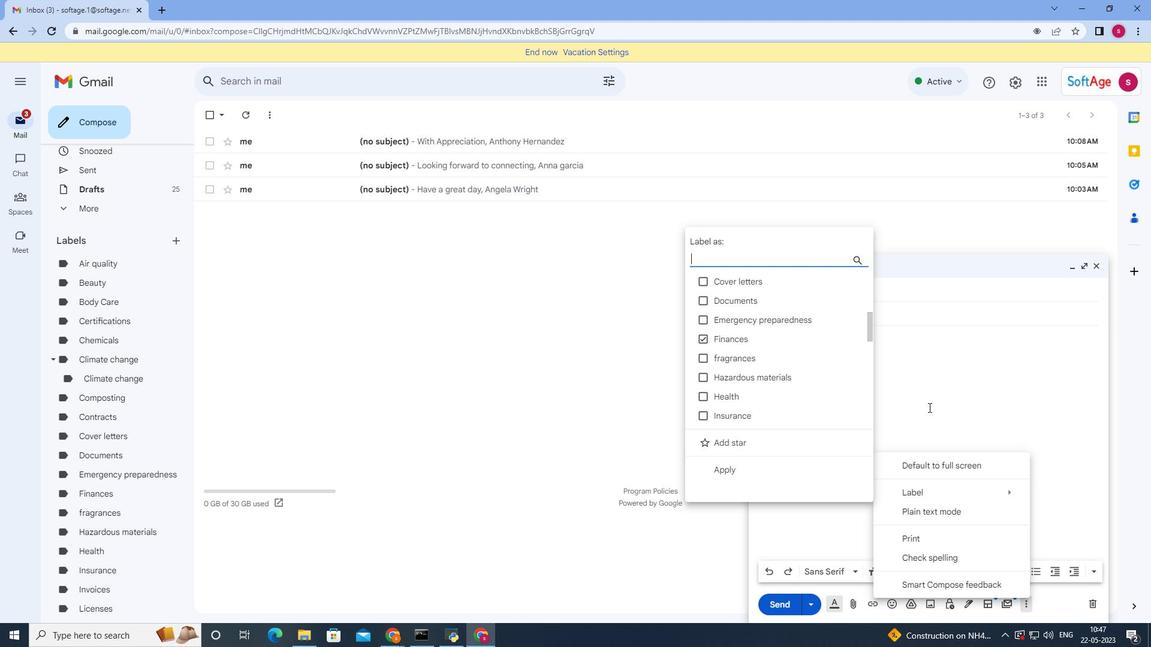 
Action: Mouse pressed left at (928, 405)
Screenshot: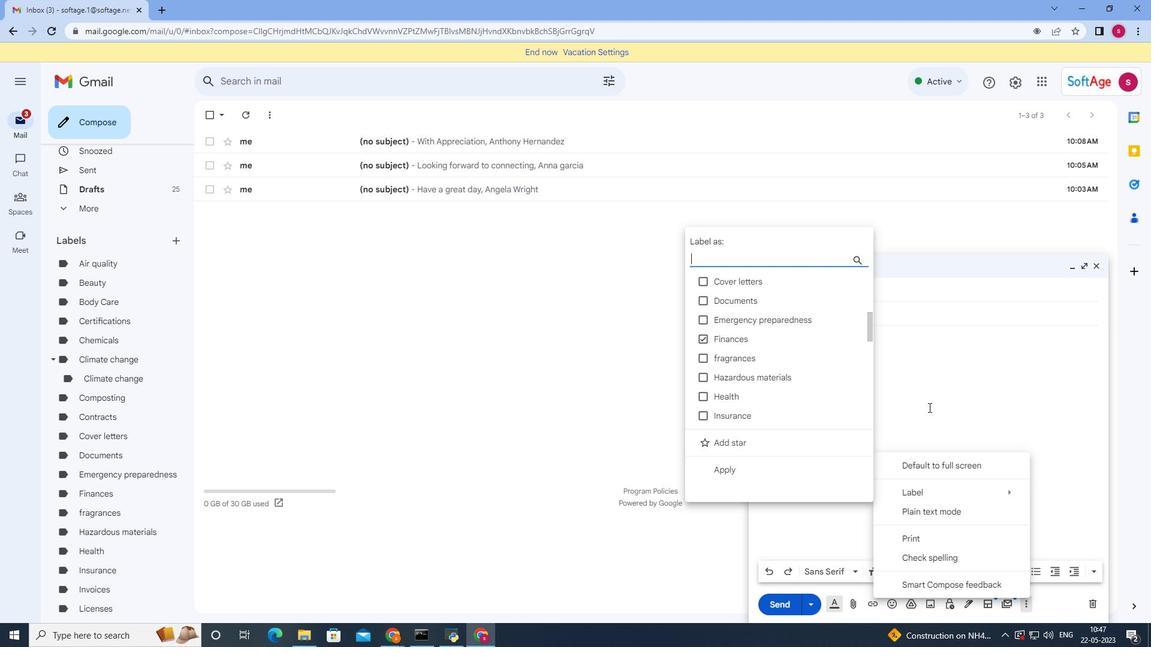 
Action: Mouse moved to (769, 604)
Screenshot: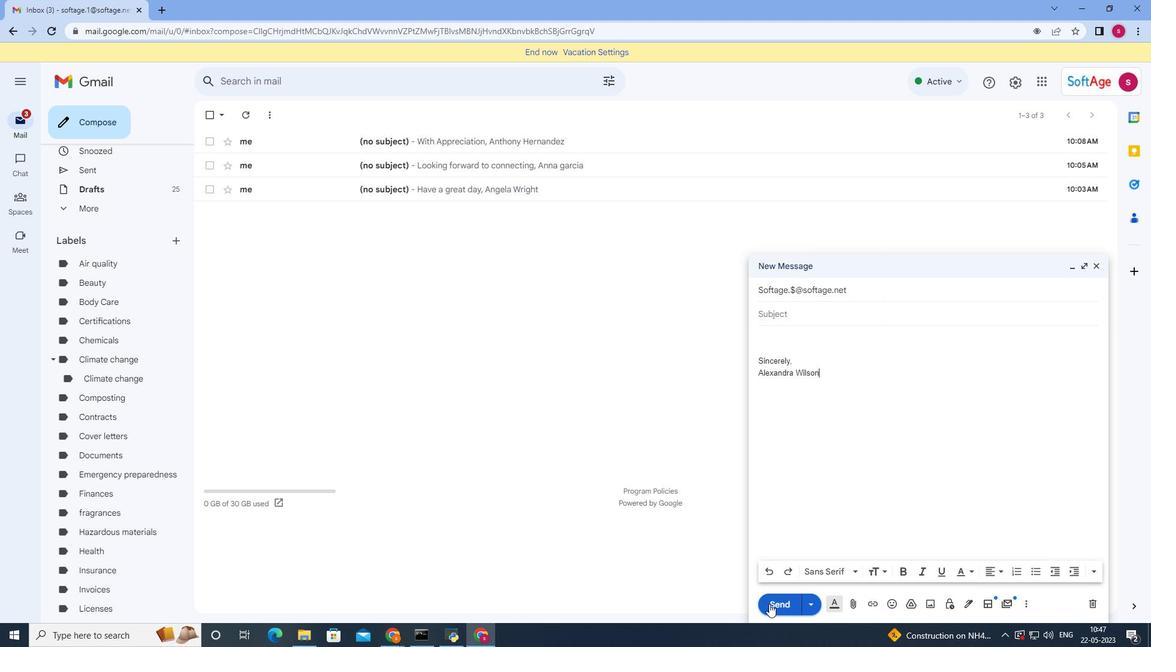 
Action: Mouse pressed left at (769, 604)
Screenshot: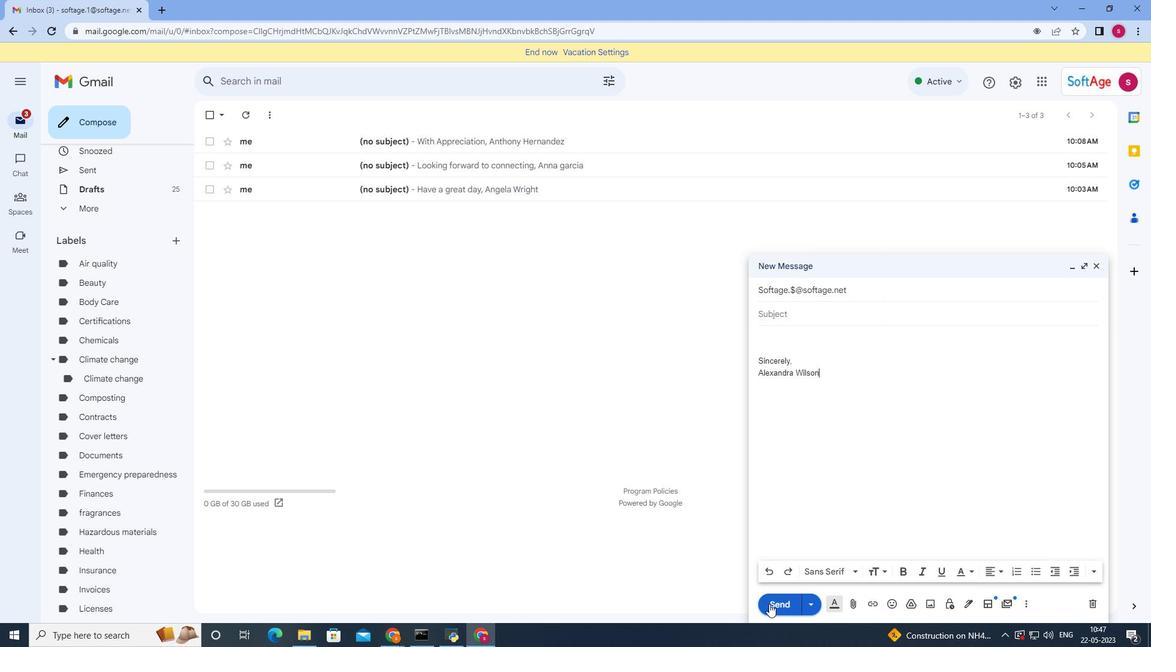 
Action: Mouse moved to (673, 471)
Screenshot: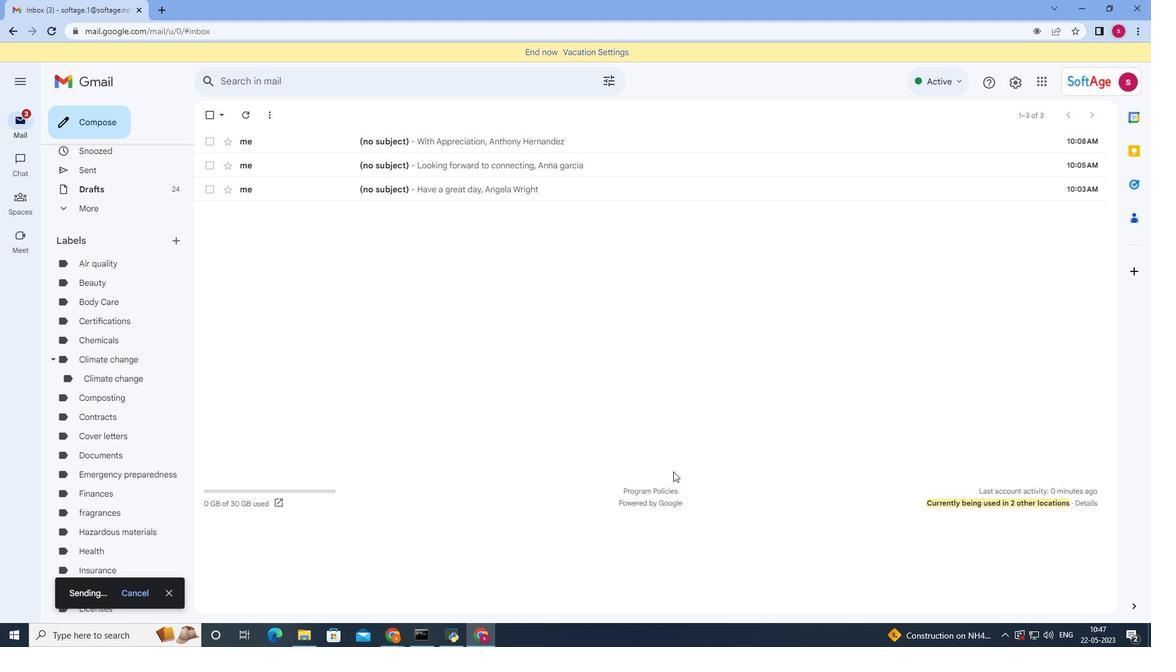 
